 Task: Find repositories related to a specific programming framework.
Action: Mouse moved to (874, 70)
Screenshot: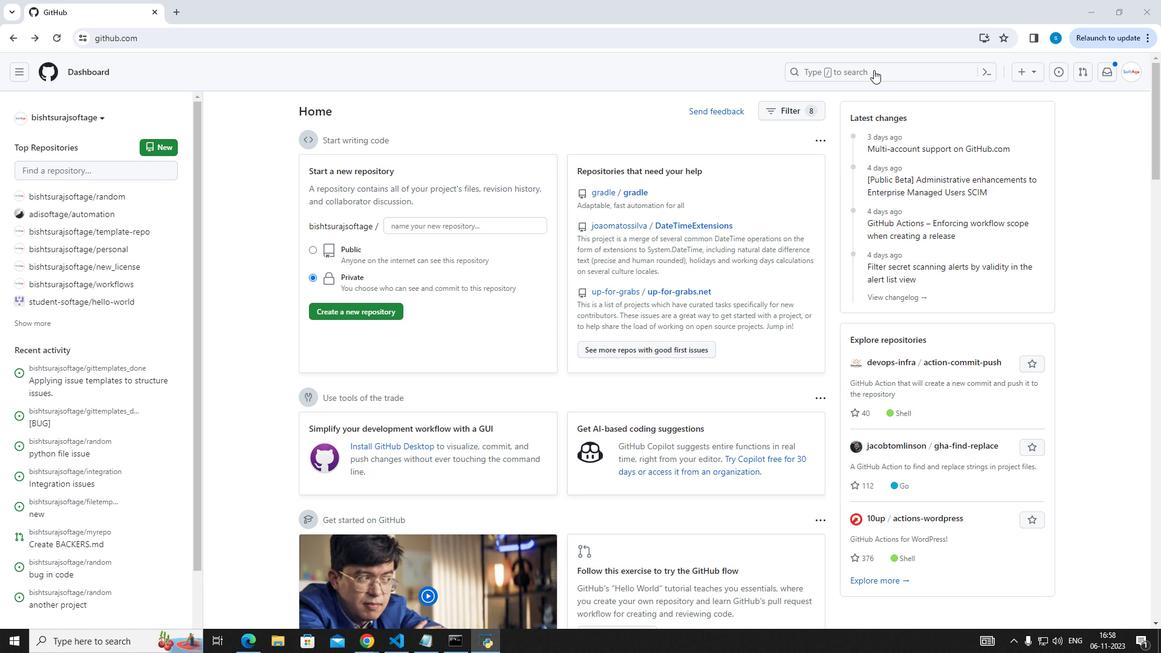 
Action: Mouse pressed left at (874, 70)
Screenshot: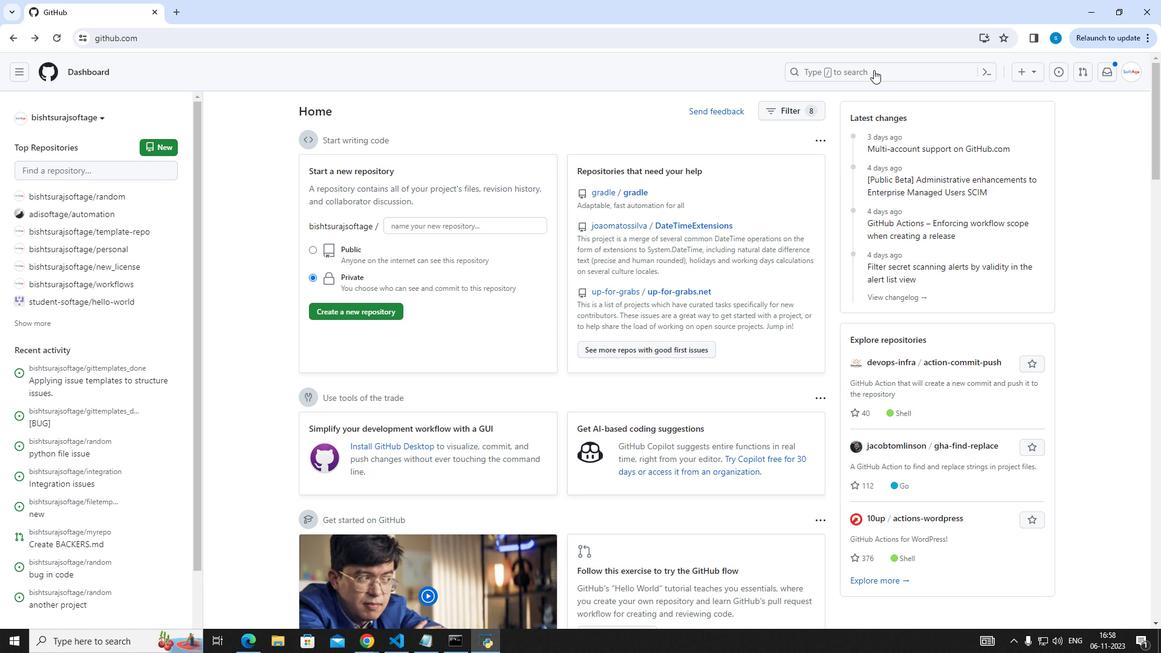 
Action: Key pressed pyh<Key.backspace>thon<Key.space>framc<Key.backspace>ework<Key.enter>
Screenshot: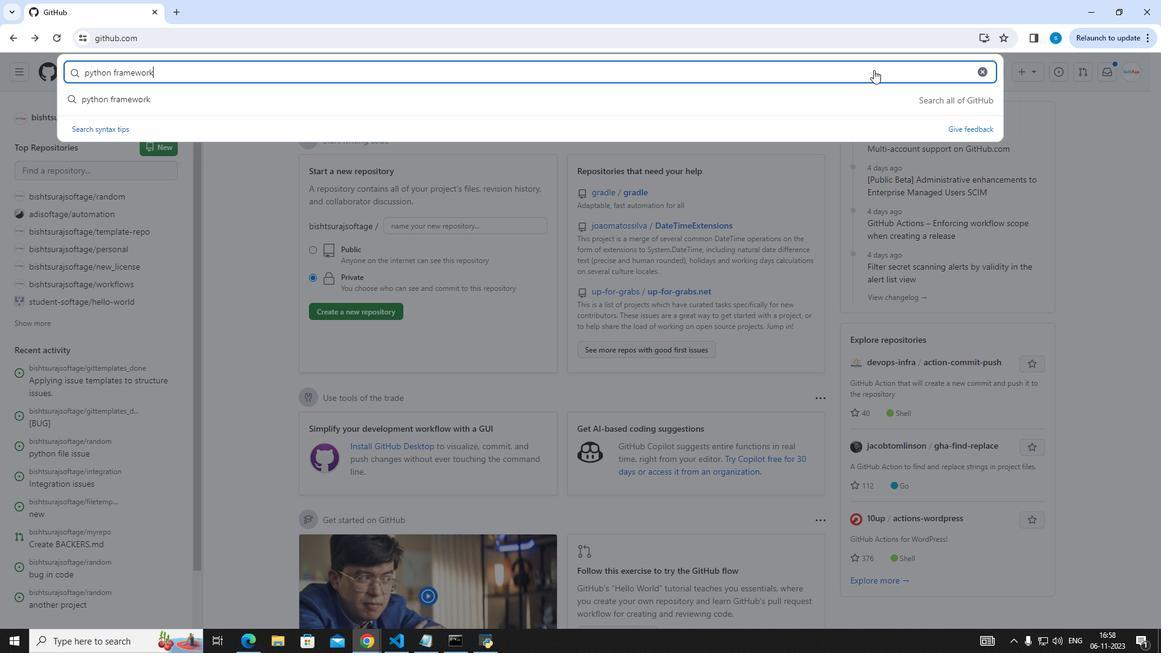
Action: Mouse moved to (237, 140)
Screenshot: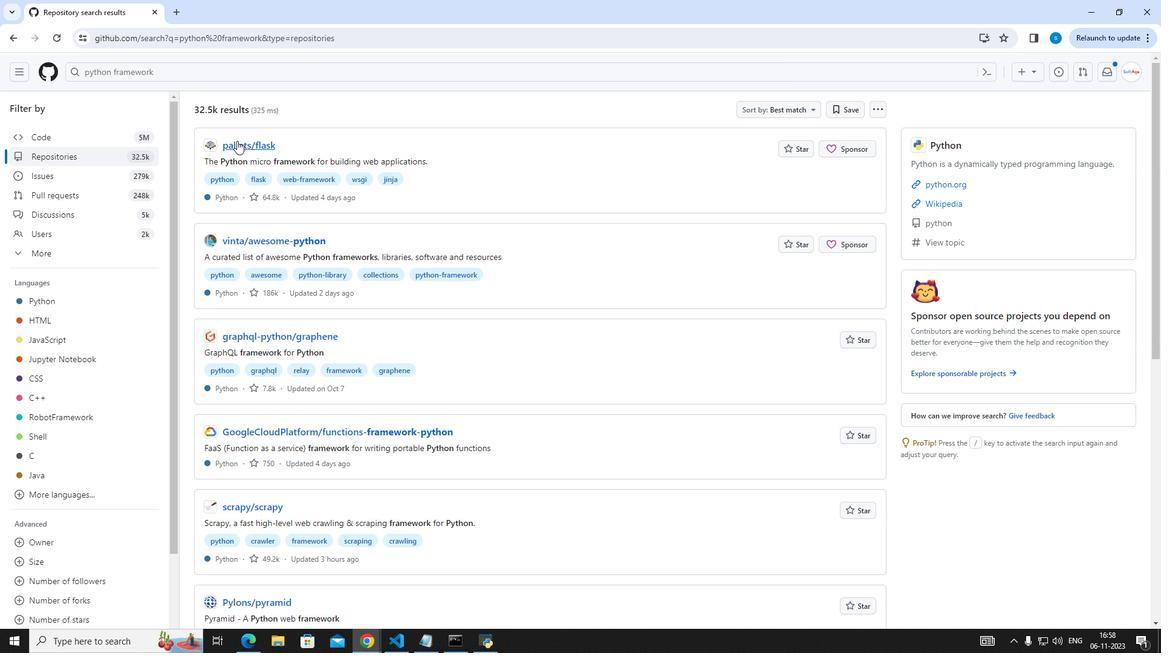 
Action: Mouse pressed left at (237, 140)
Screenshot: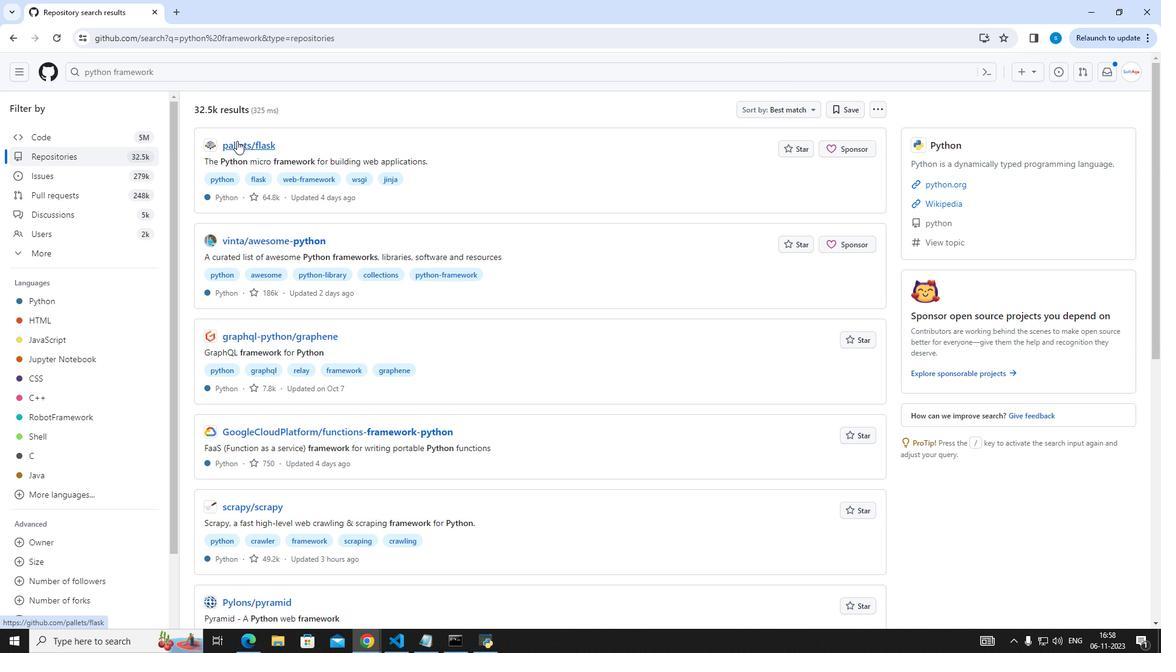 
Action: Mouse moved to (251, 266)
Screenshot: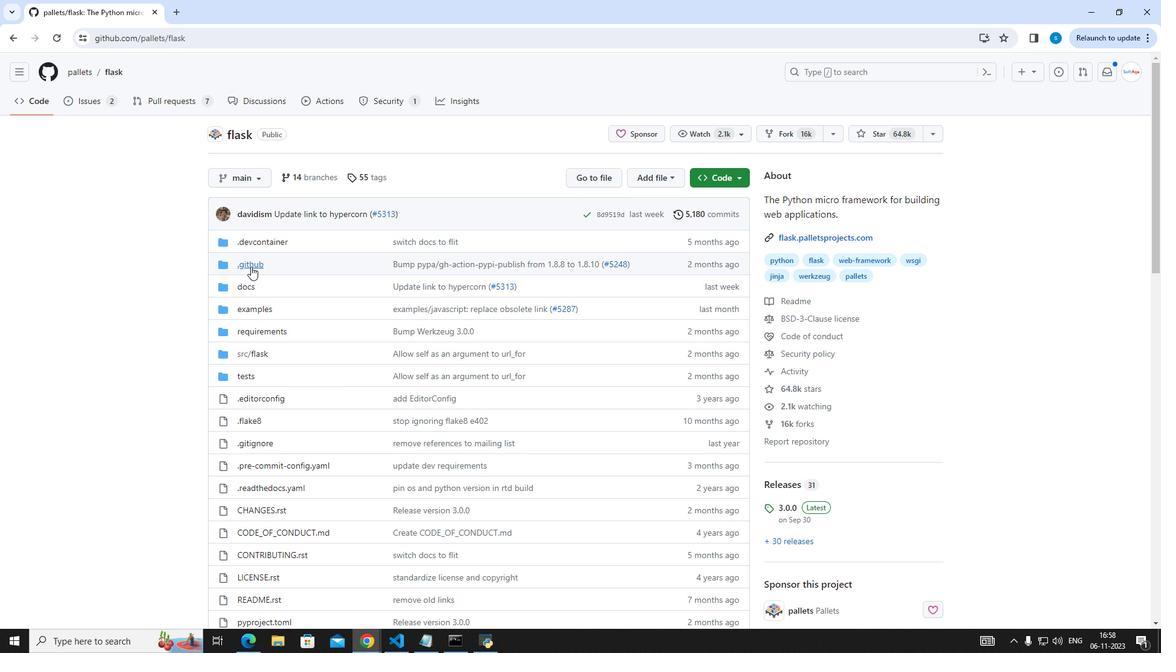
Action: Mouse scrolled (251, 266) with delta (0, 0)
Screenshot: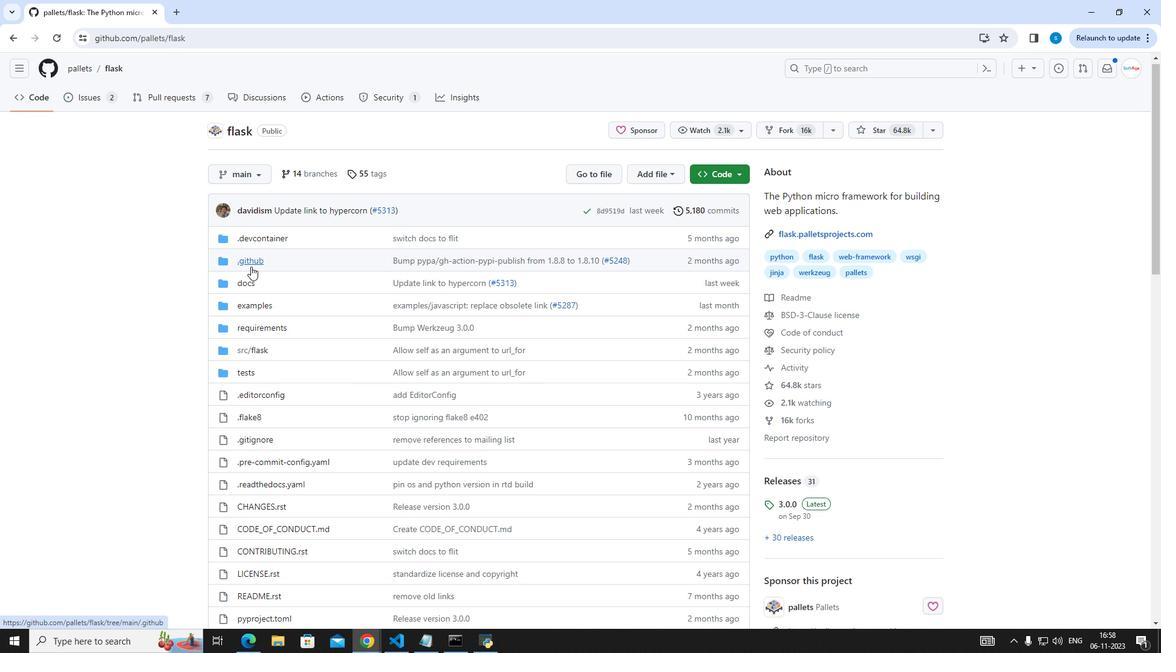 
Action: Mouse scrolled (251, 266) with delta (0, 0)
Screenshot: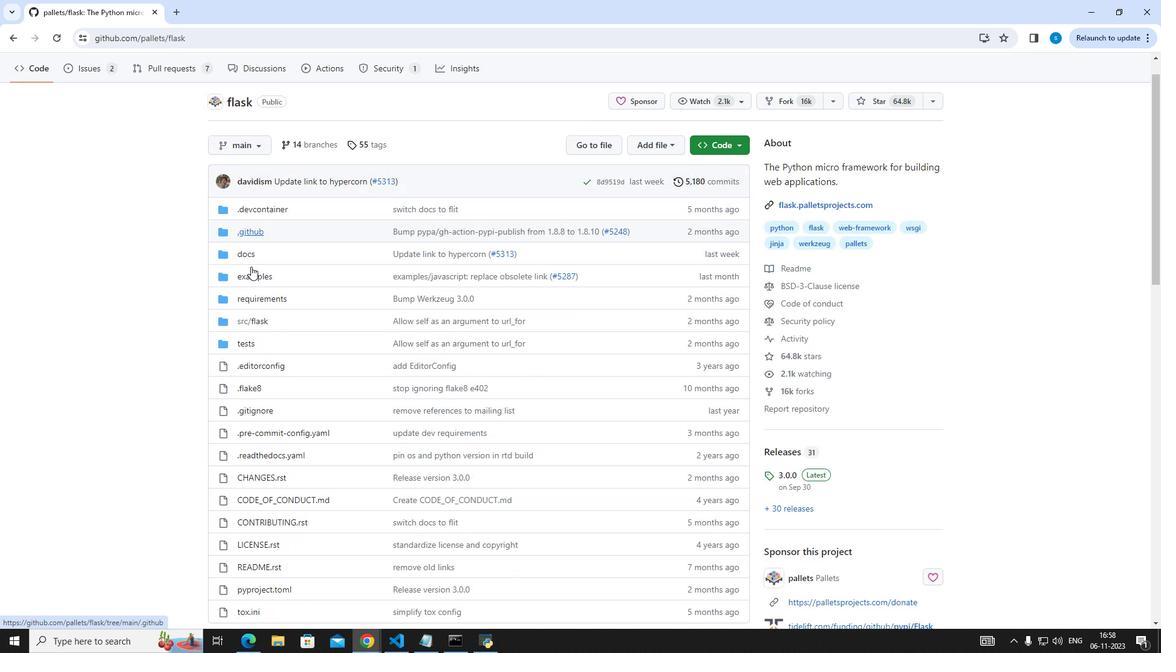 
Action: Mouse scrolled (251, 266) with delta (0, 0)
Screenshot: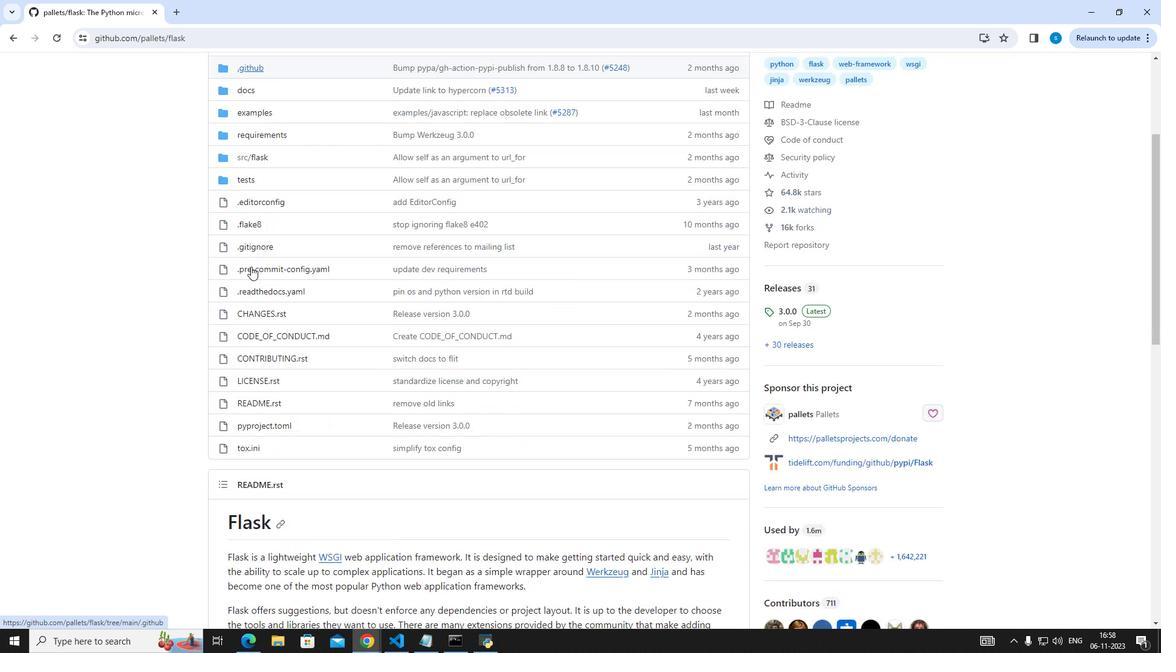 
Action: Mouse scrolled (251, 266) with delta (0, 0)
Screenshot: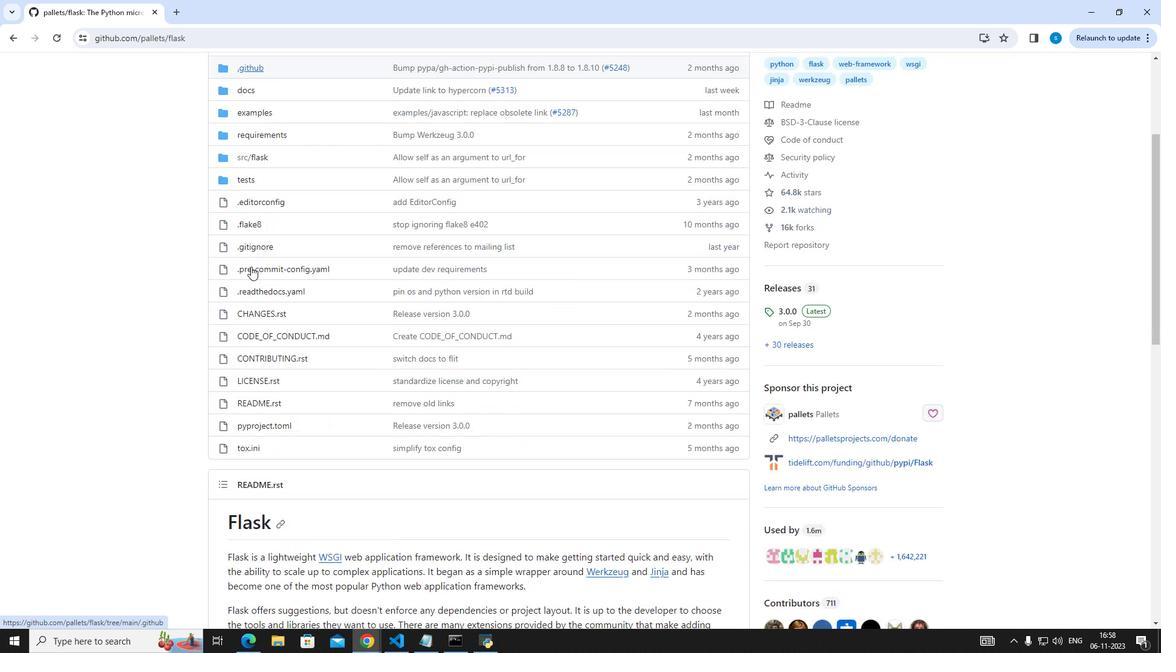 
Action: Mouse scrolled (251, 266) with delta (0, 0)
Screenshot: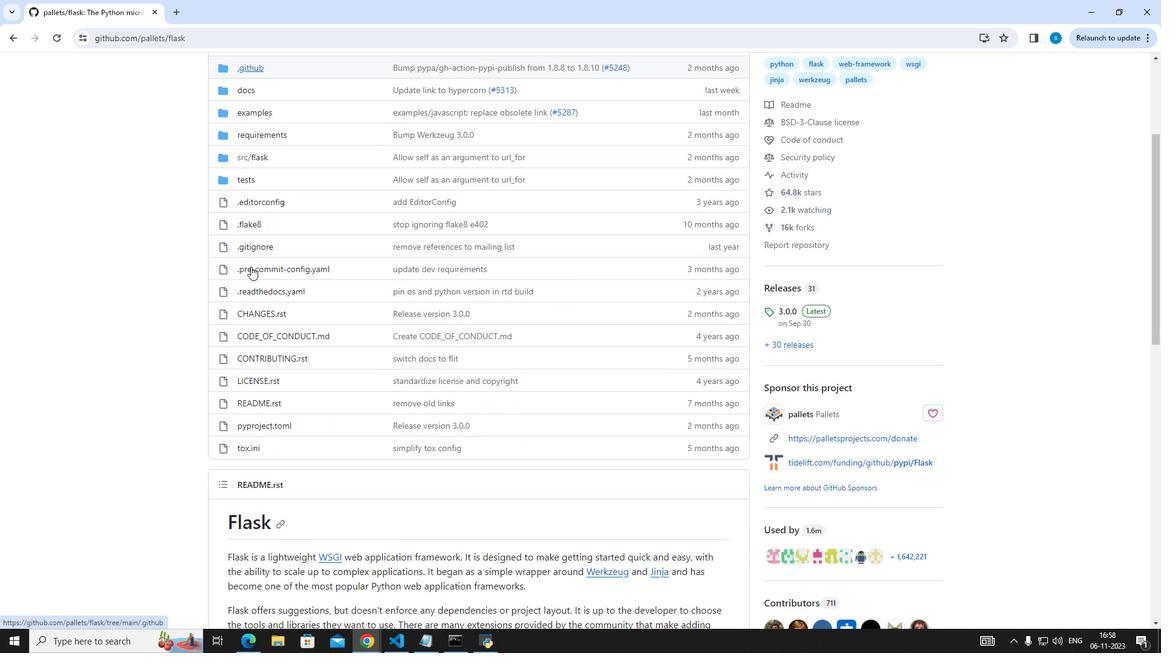 
Action: Mouse scrolled (251, 266) with delta (0, 0)
Screenshot: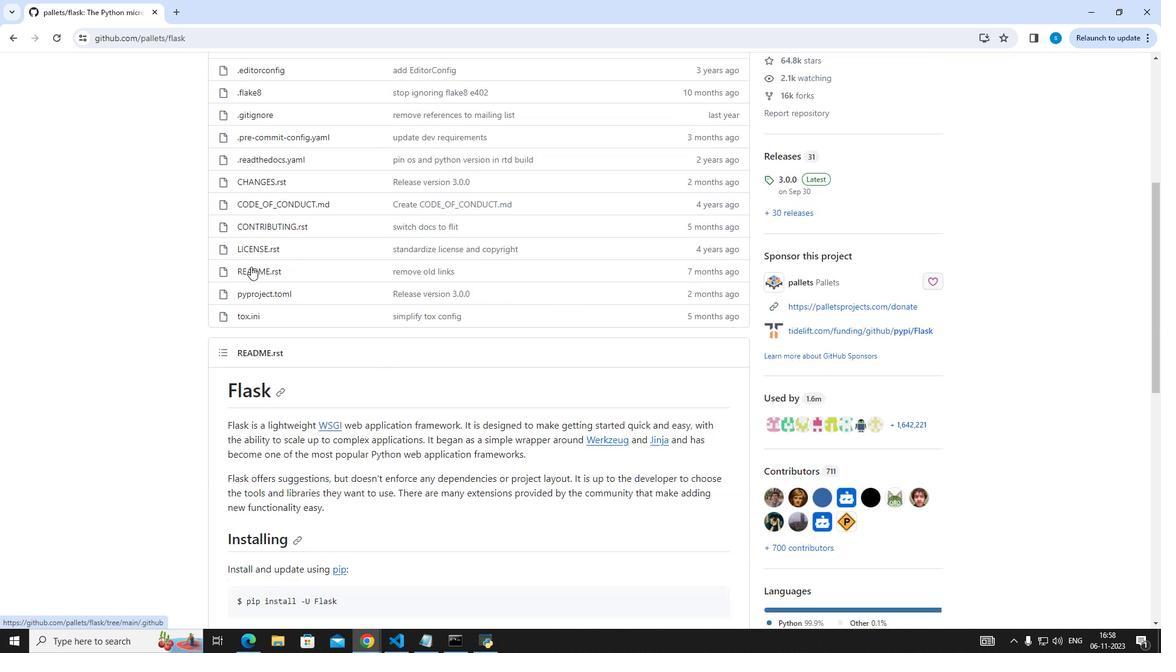 
Action: Mouse scrolled (251, 266) with delta (0, 0)
Screenshot: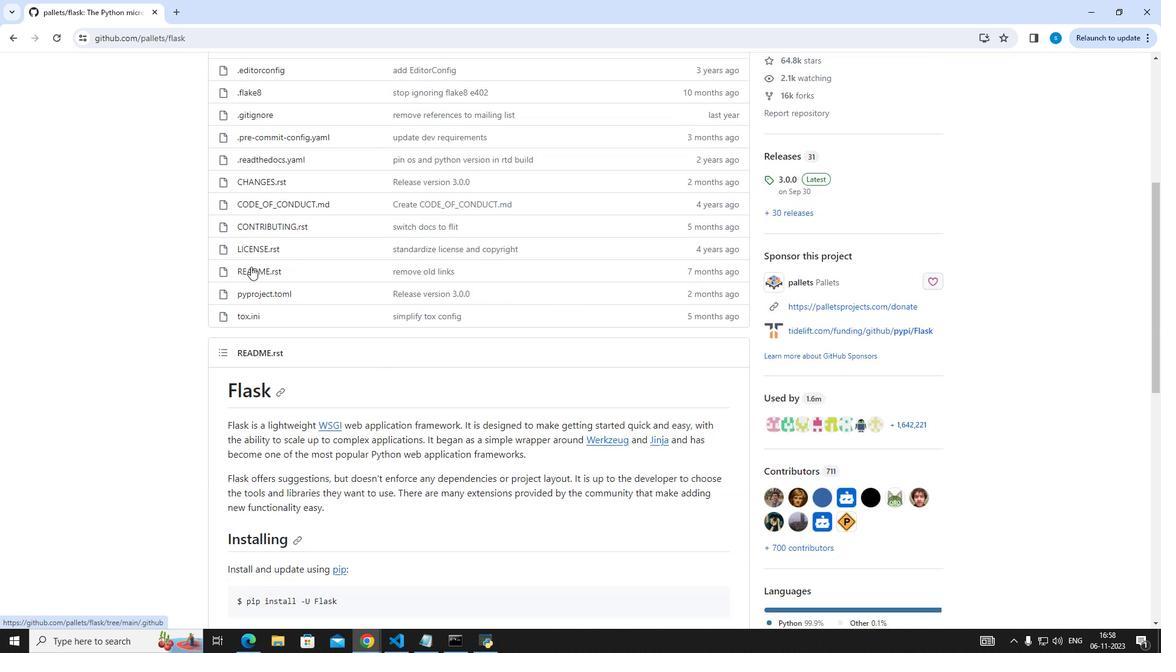 
Action: Mouse scrolled (251, 266) with delta (0, 0)
Screenshot: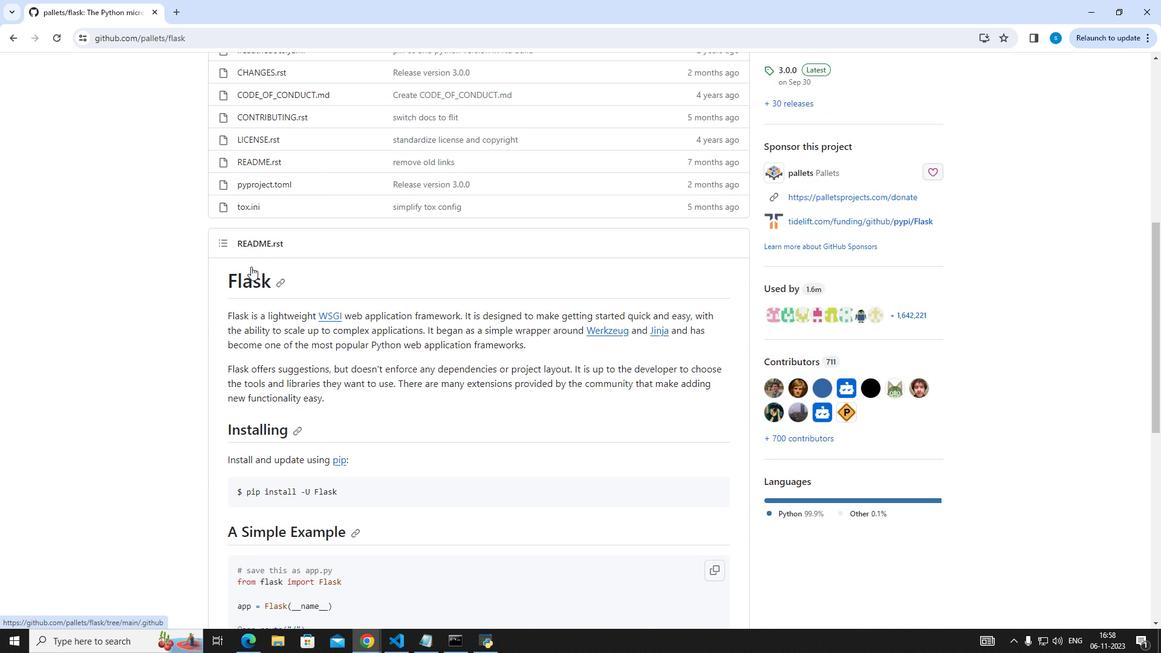 
Action: Mouse scrolled (251, 266) with delta (0, 0)
Screenshot: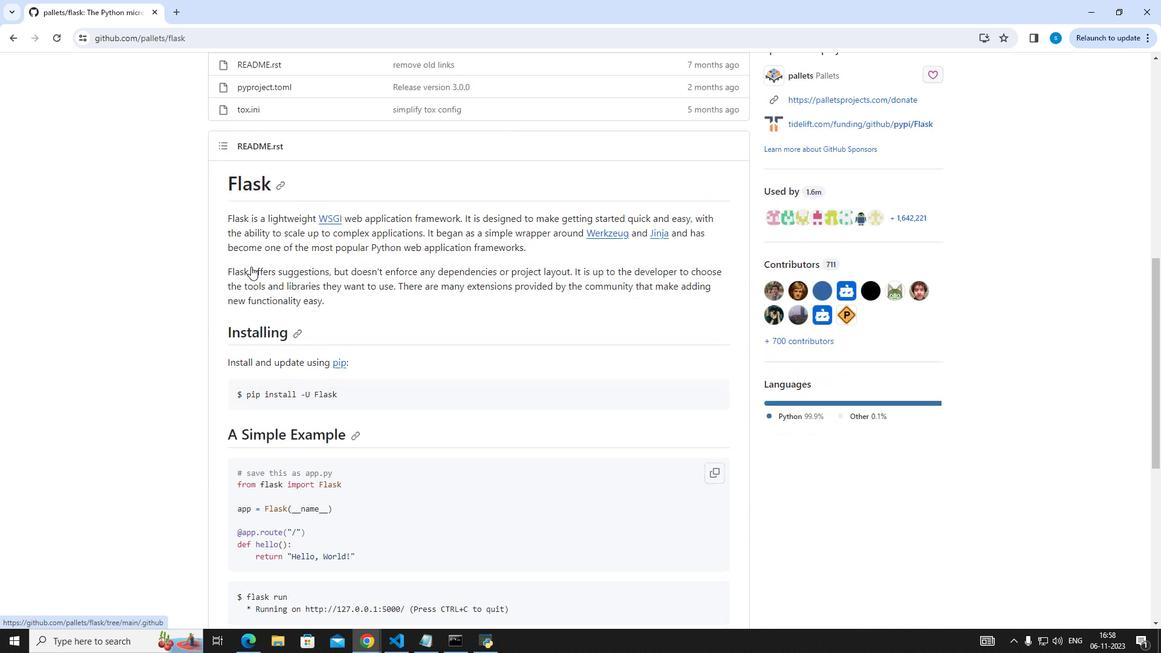 
Action: Mouse scrolled (251, 266) with delta (0, 0)
Screenshot: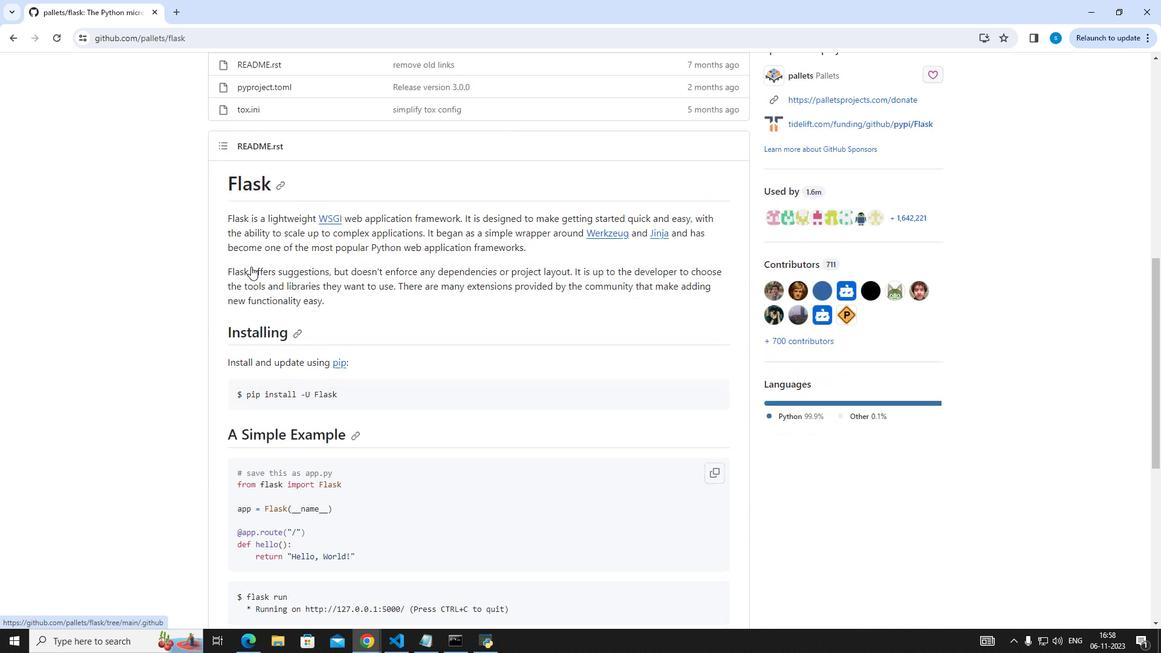 
Action: Mouse scrolled (251, 266) with delta (0, 0)
Screenshot: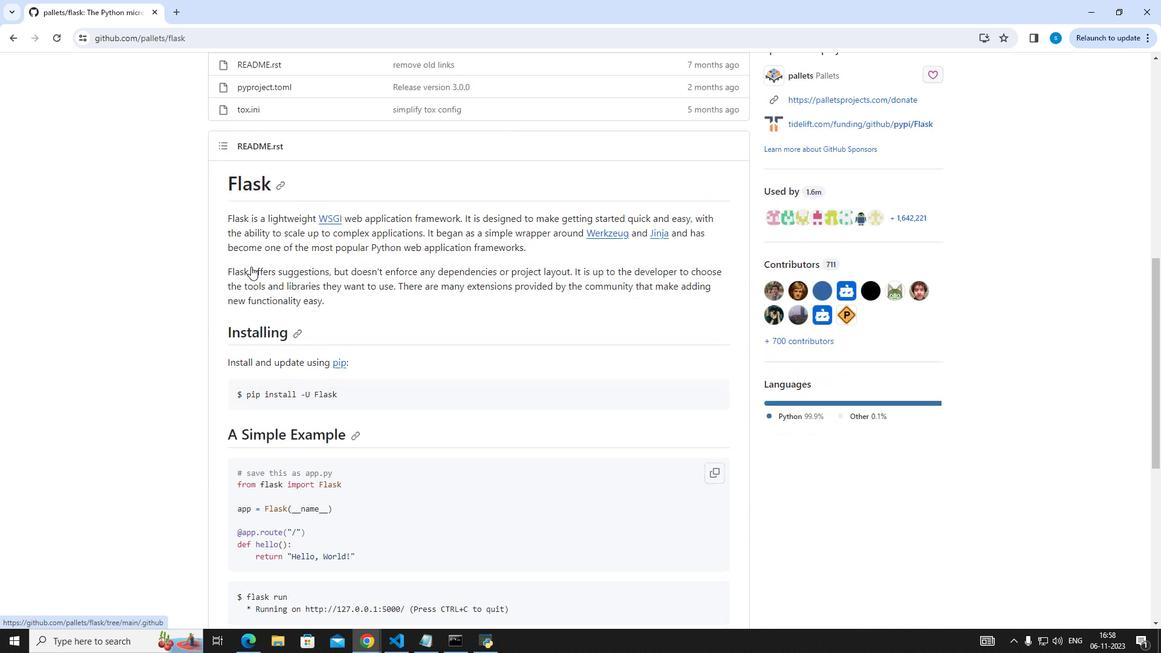 
Action: Mouse scrolled (251, 266) with delta (0, 0)
Screenshot: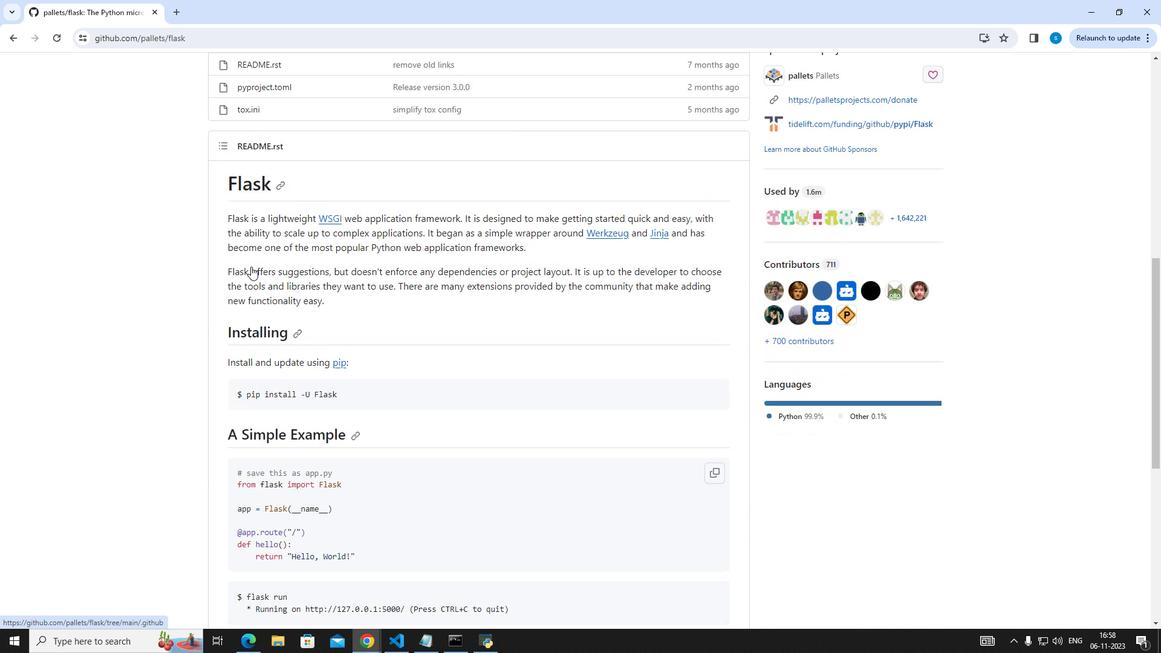 
Action: Mouse scrolled (251, 266) with delta (0, 0)
Screenshot: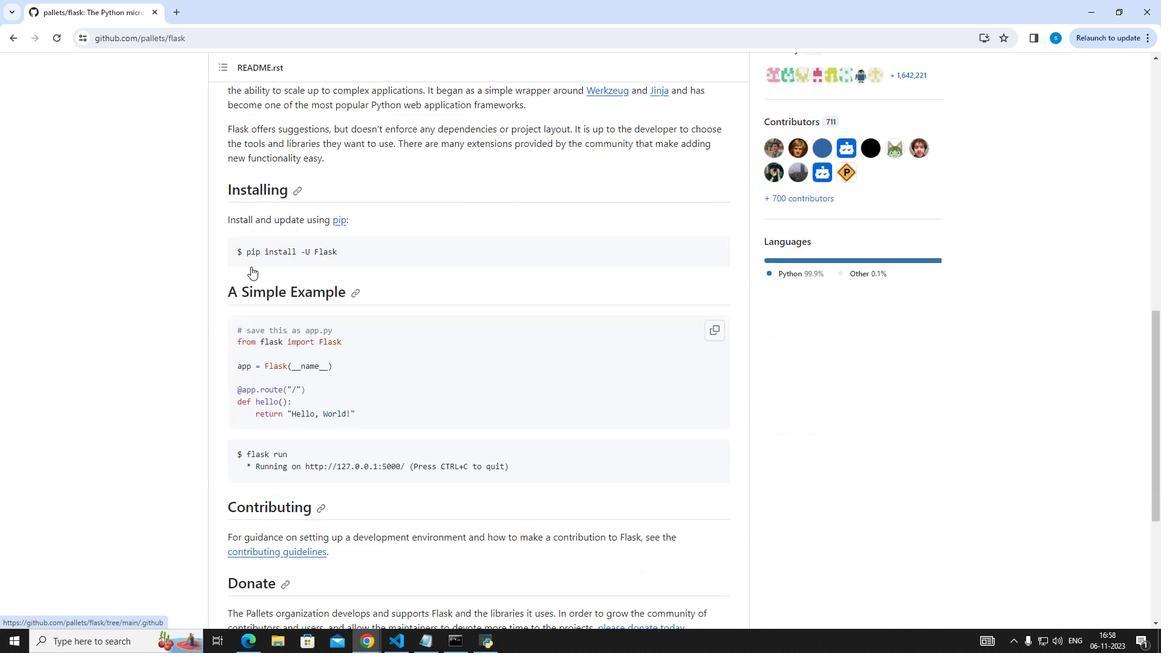 
Action: Mouse moved to (14, 41)
Screenshot: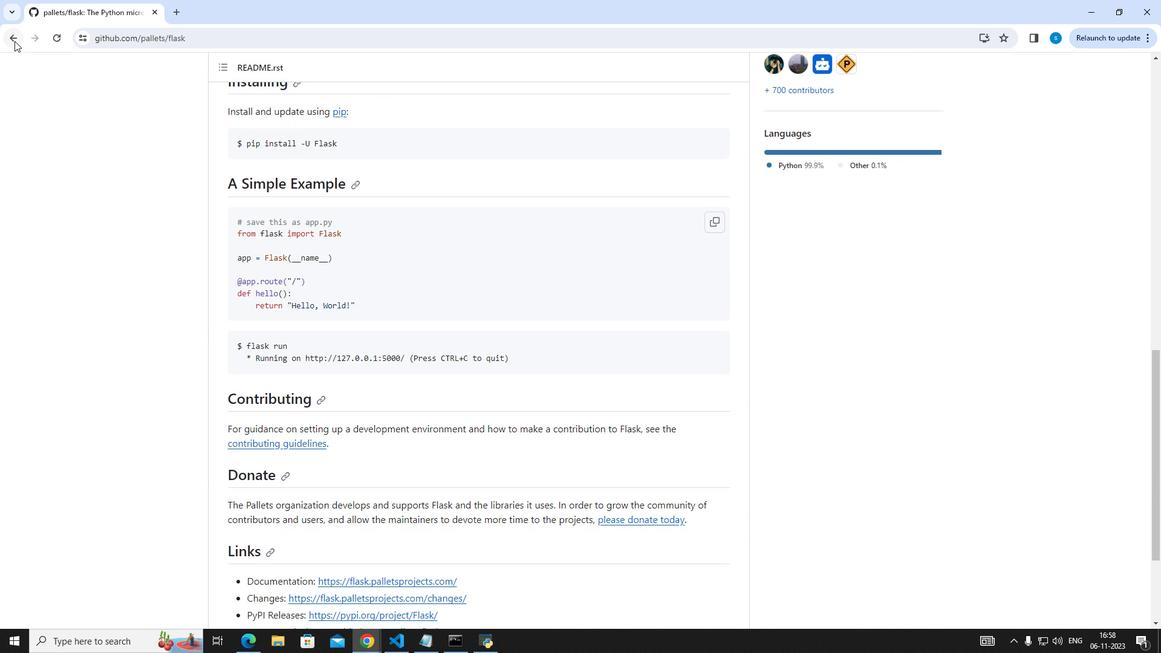 
Action: Mouse pressed left at (14, 41)
Screenshot: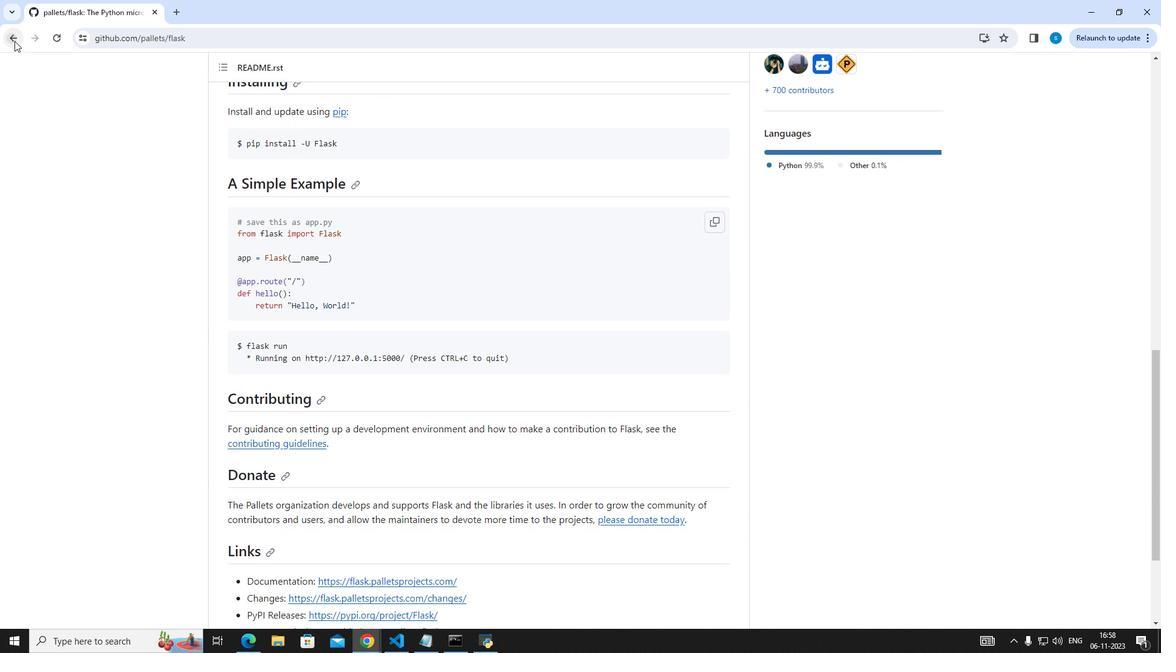 
Action: Mouse moved to (176, 371)
Screenshot: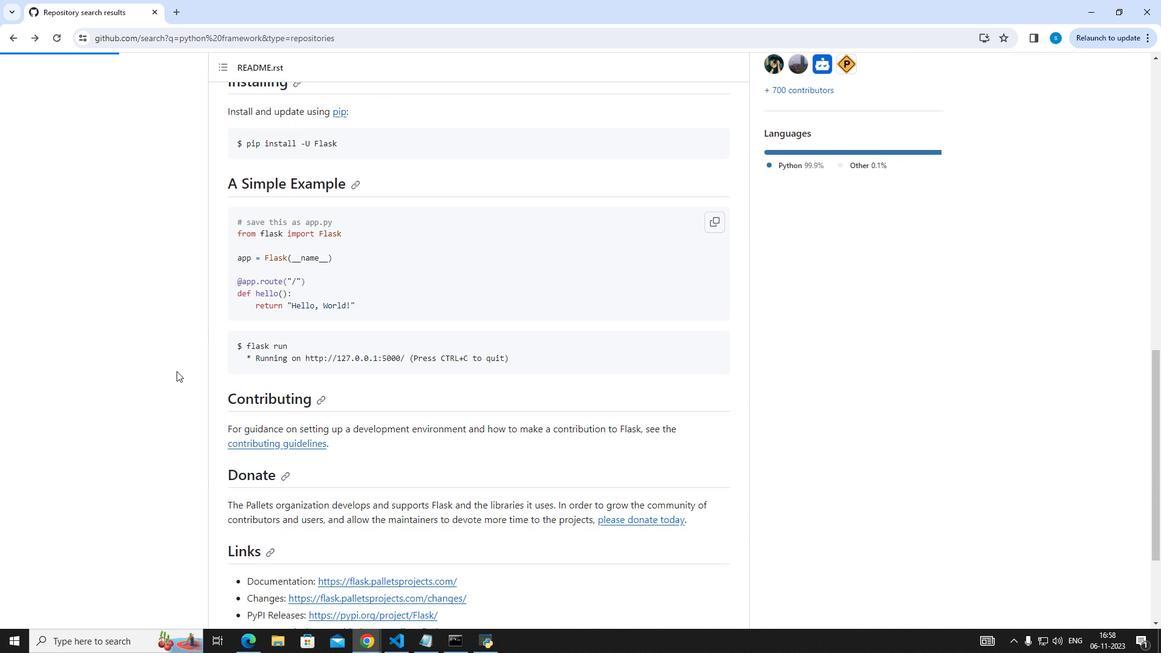 
Action: Mouse scrolled (176, 370) with delta (0, 0)
Screenshot: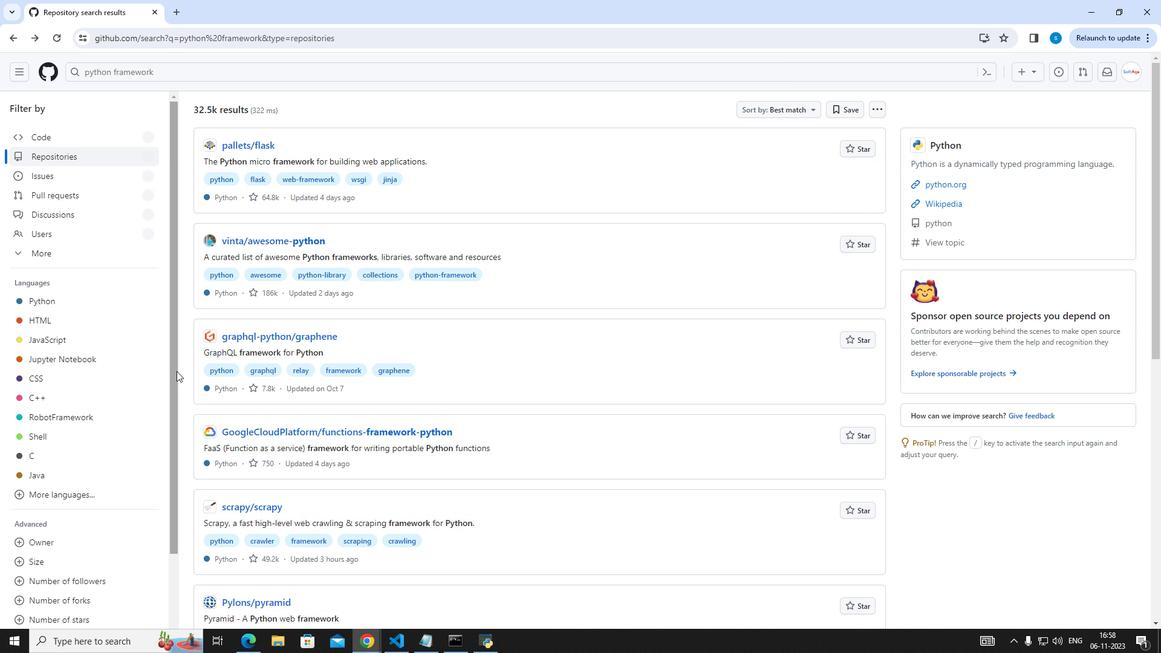 
Action: Mouse scrolled (176, 370) with delta (0, 0)
Screenshot: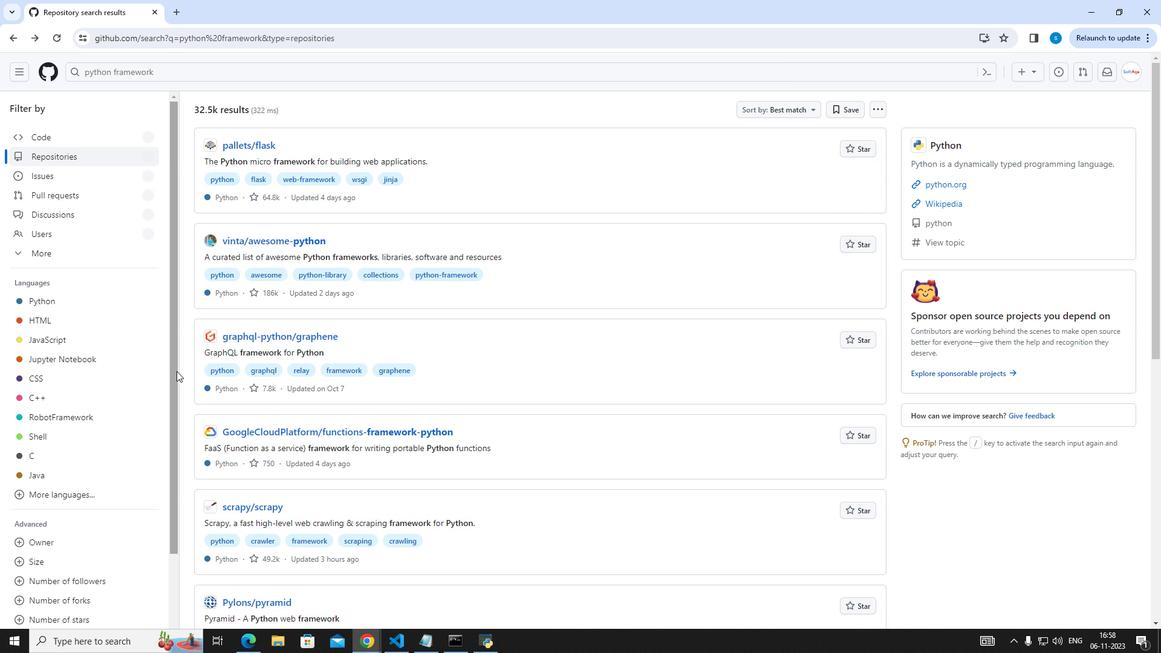 
Action: Mouse scrolled (176, 370) with delta (0, 0)
Screenshot: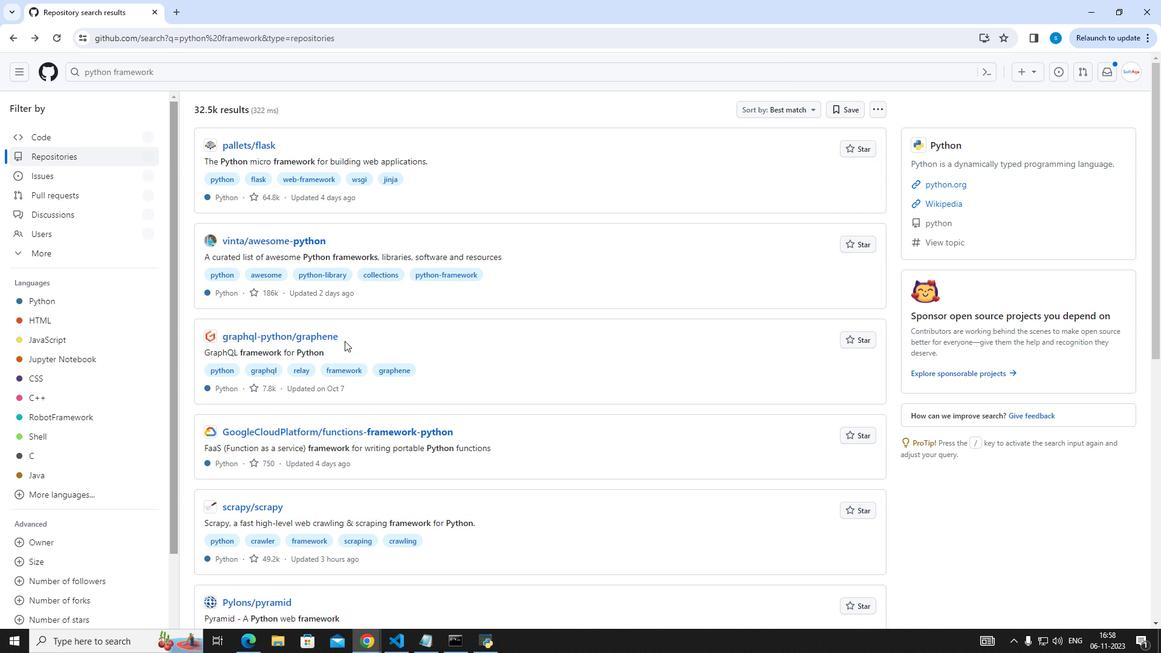 
Action: Mouse moved to (351, 338)
Screenshot: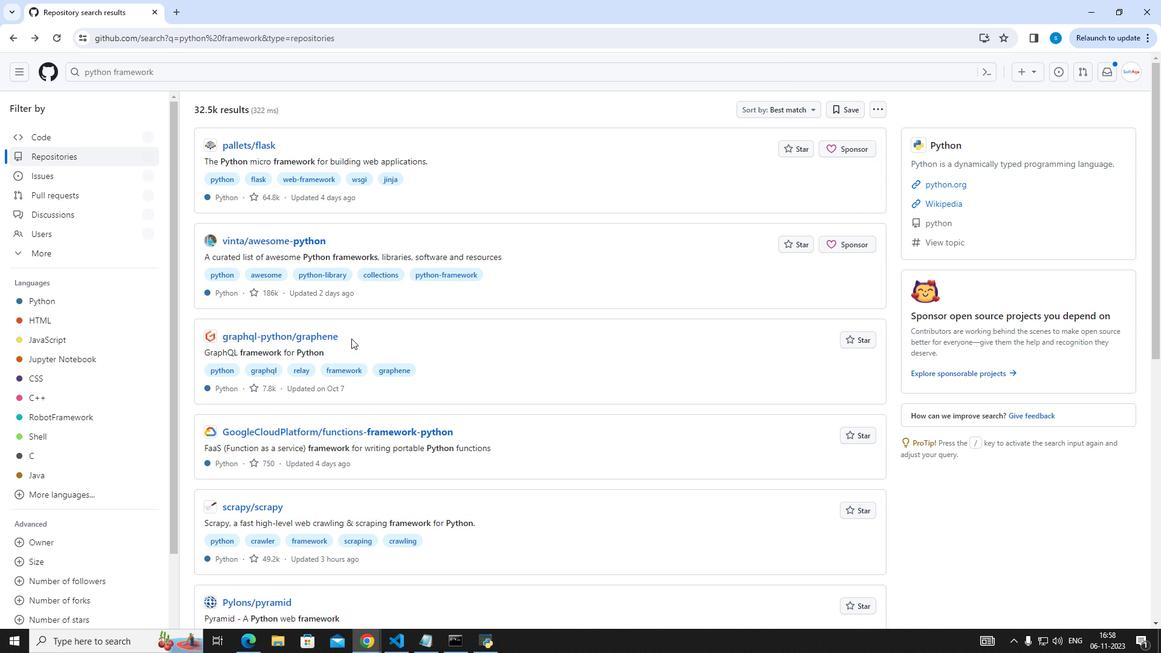 
Action: Mouse scrolled (351, 338) with delta (0, 0)
Screenshot: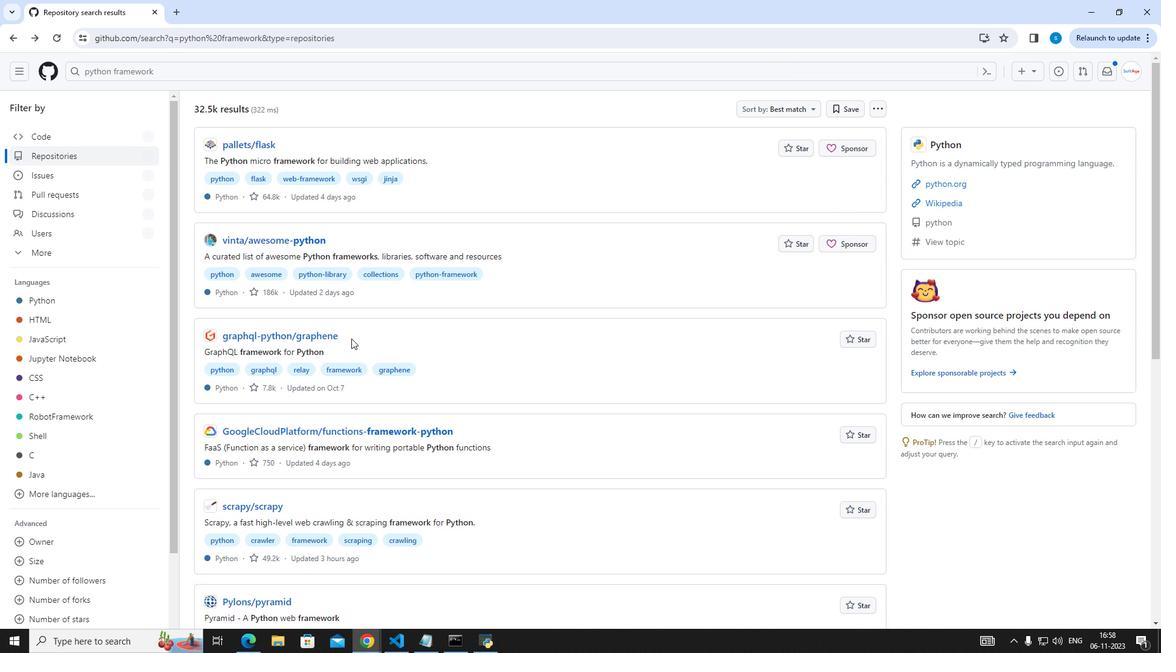 
Action: Mouse scrolled (351, 338) with delta (0, 0)
Screenshot: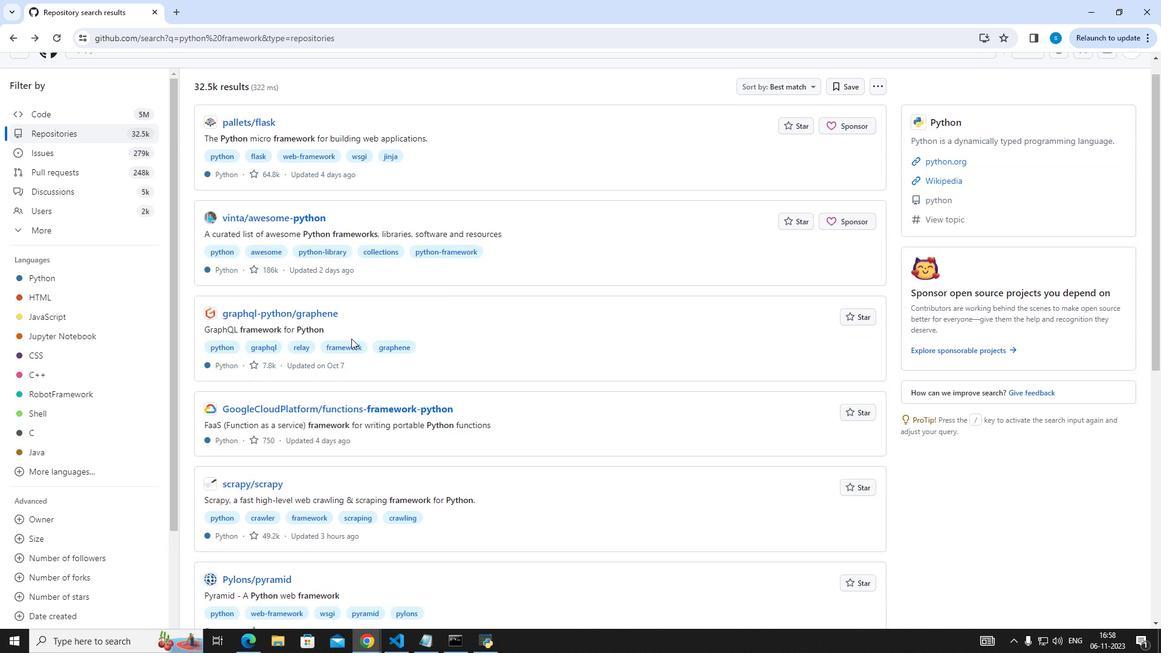 
Action: Mouse scrolled (351, 338) with delta (0, 0)
Screenshot: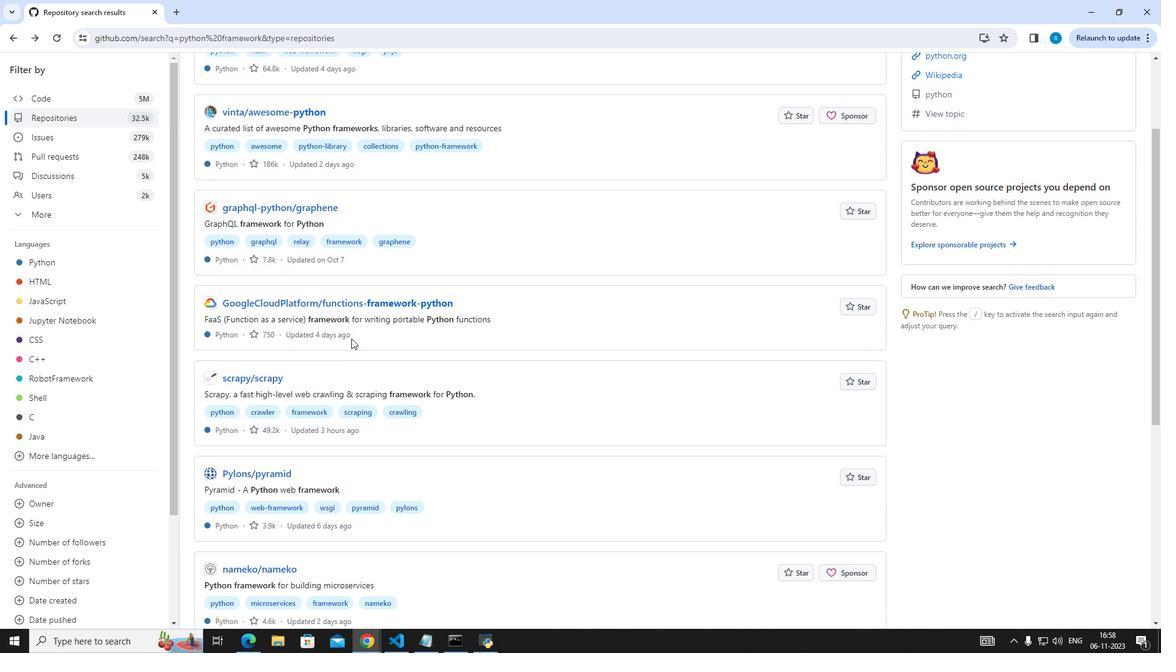 
Action: Mouse scrolled (351, 338) with delta (0, 0)
Screenshot: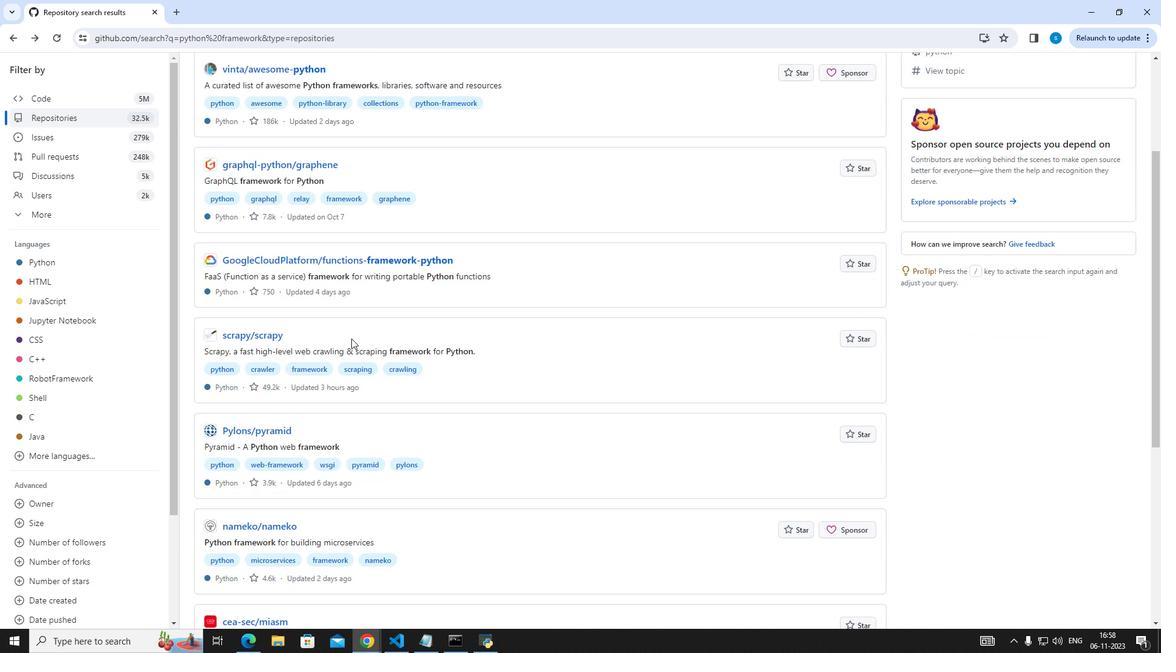 
Action: Mouse scrolled (351, 338) with delta (0, 0)
Screenshot: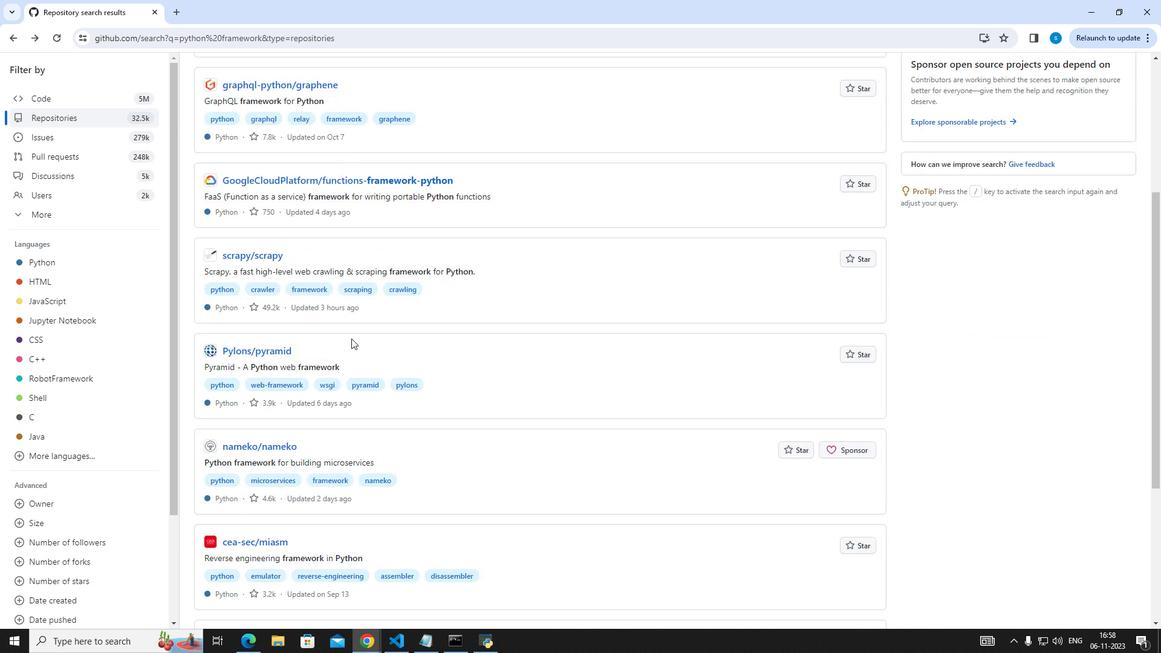 
Action: Mouse scrolled (351, 338) with delta (0, 0)
Screenshot: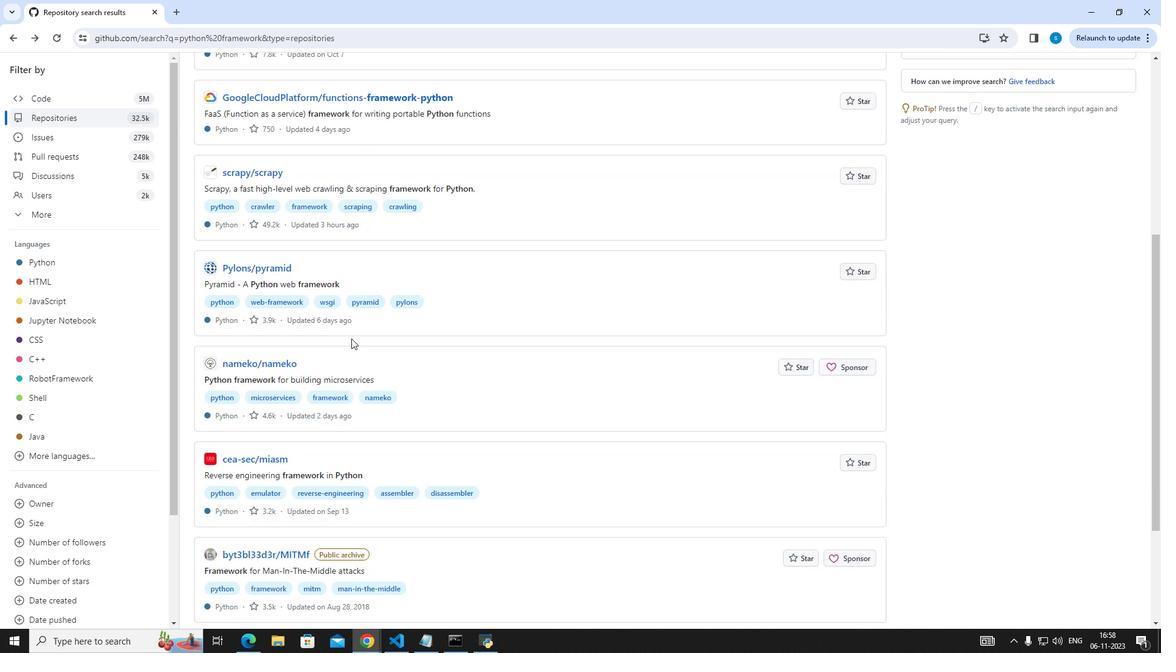 
Action: Mouse scrolled (351, 338) with delta (0, 0)
Screenshot: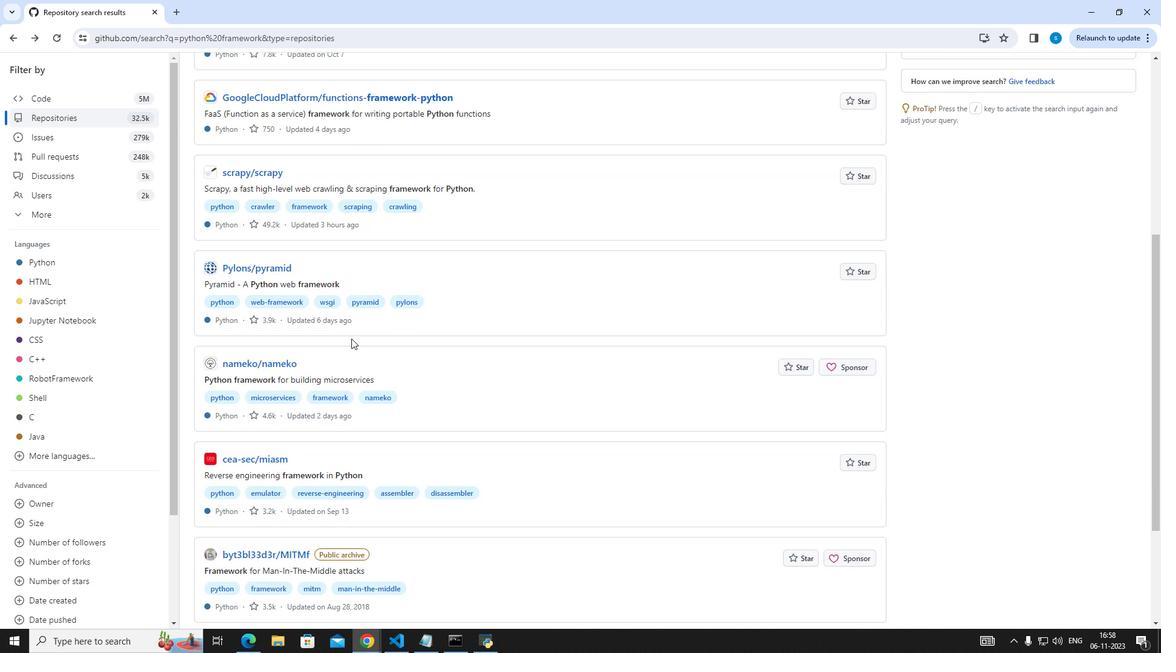
Action: Mouse scrolled (351, 338) with delta (0, 0)
Screenshot: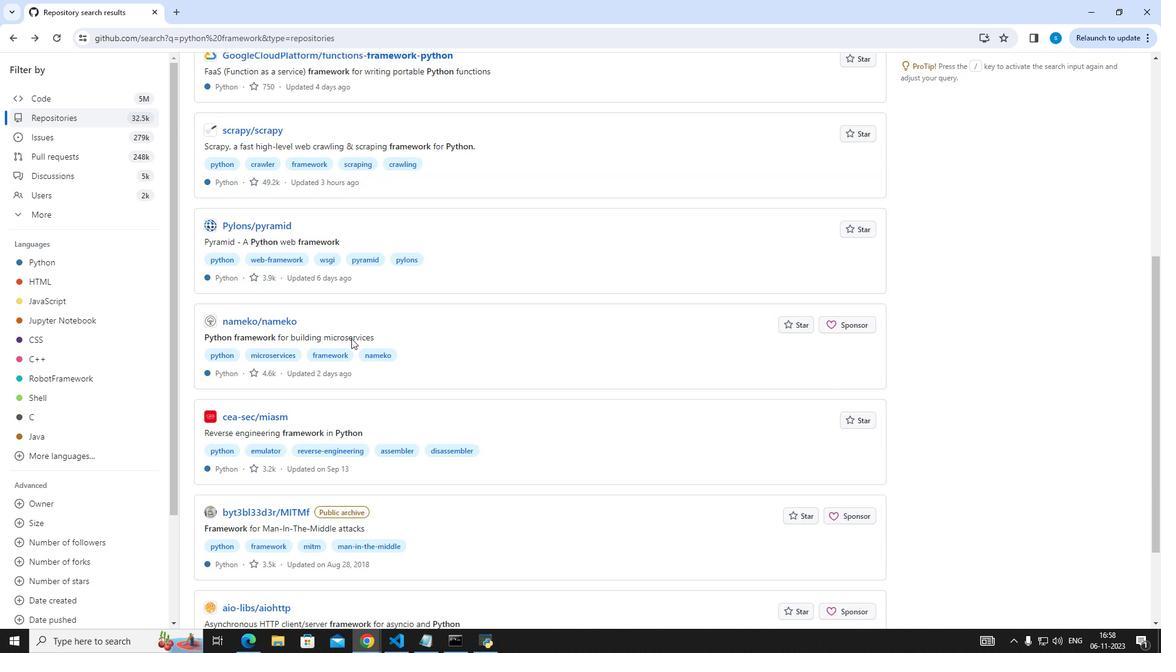 
Action: Mouse scrolled (351, 338) with delta (0, 0)
Screenshot: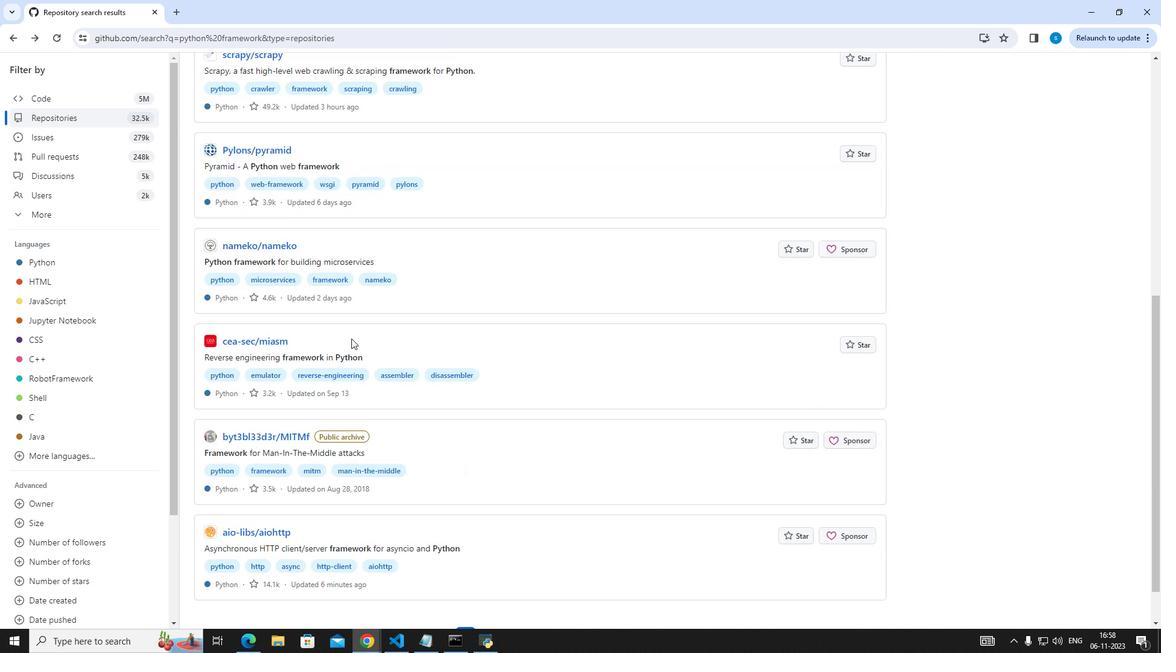 
Action: Mouse scrolled (351, 338) with delta (0, 0)
Screenshot: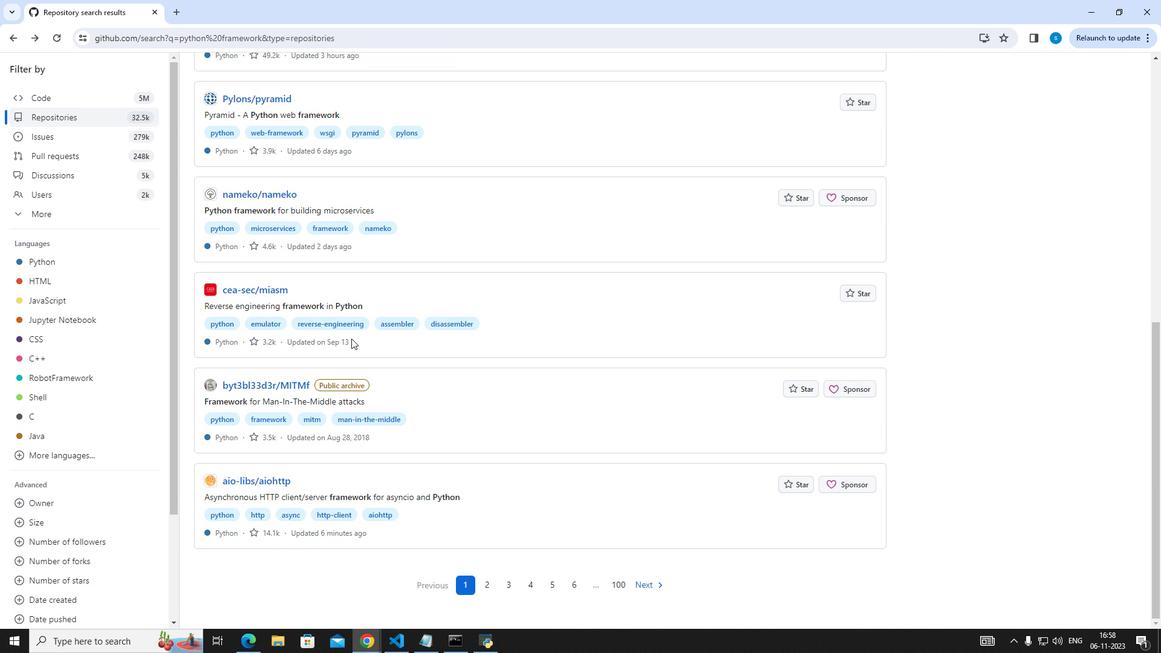 
Action: Mouse scrolled (351, 338) with delta (0, 0)
Screenshot: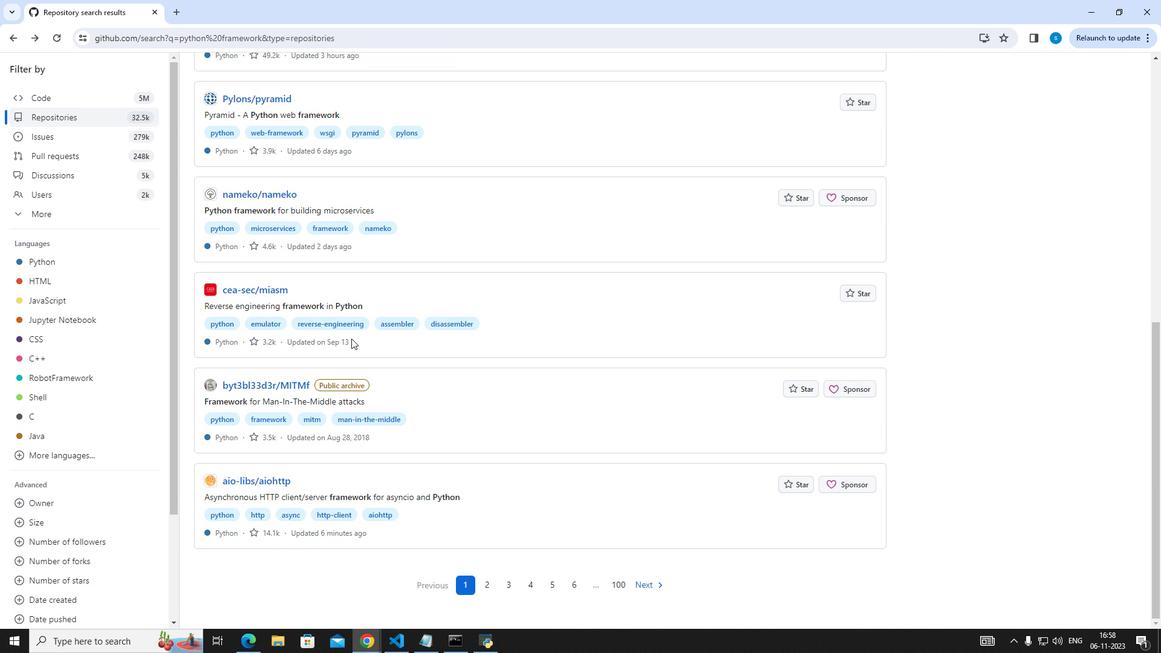 
Action: Mouse scrolled (351, 338) with delta (0, 0)
Screenshot: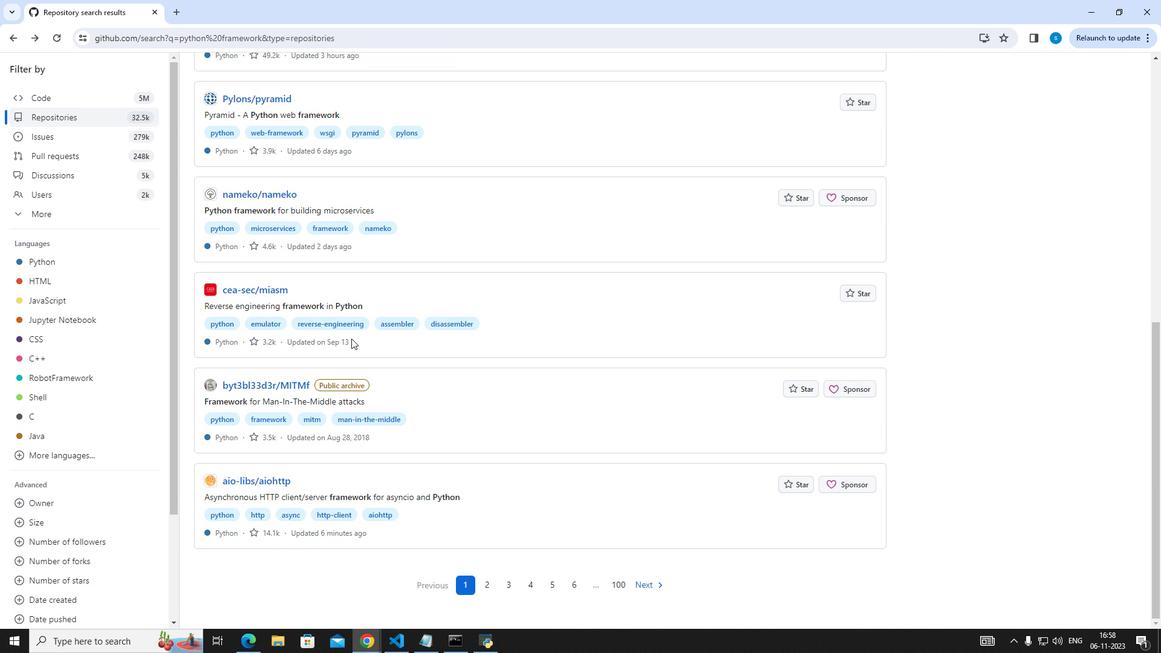 
Action: Mouse scrolled (351, 338) with delta (0, 0)
Screenshot: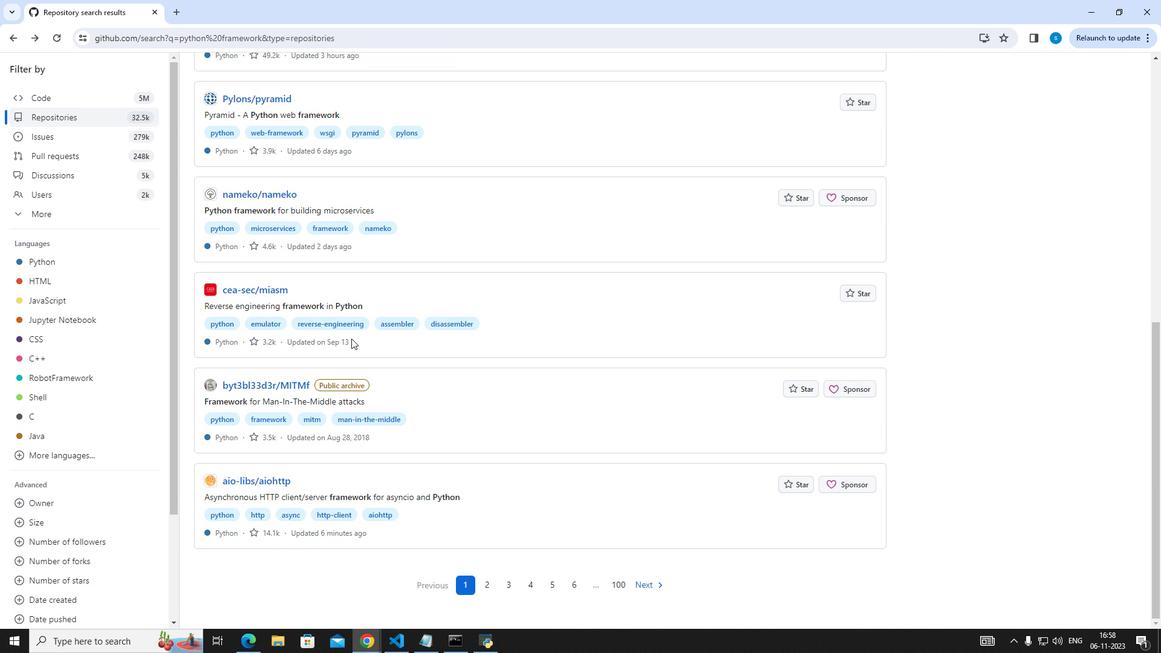 
Action: Mouse moved to (648, 585)
Screenshot: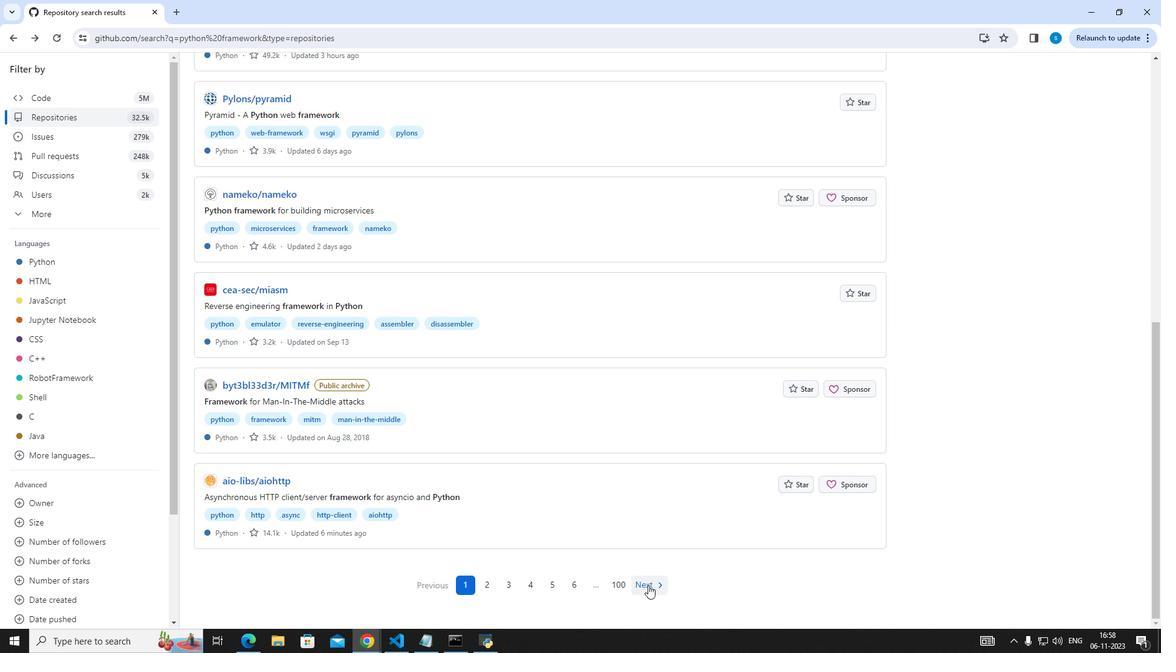 
Action: Mouse pressed left at (648, 585)
Screenshot: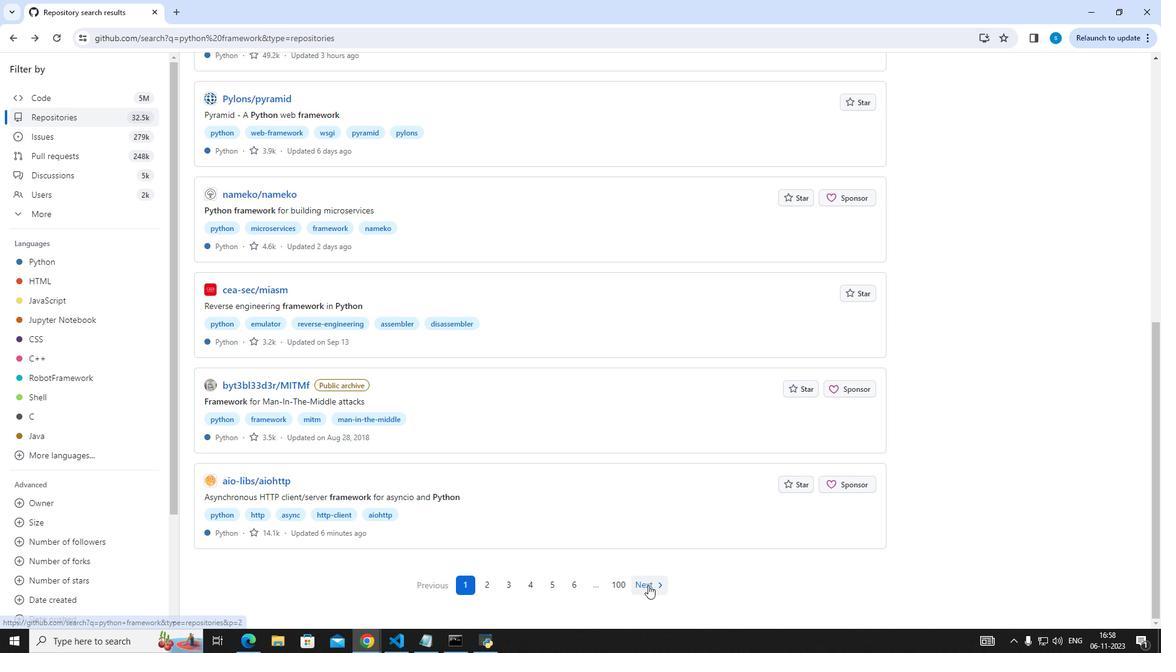 
Action: Mouse moved to (353, 190)
Screenshot: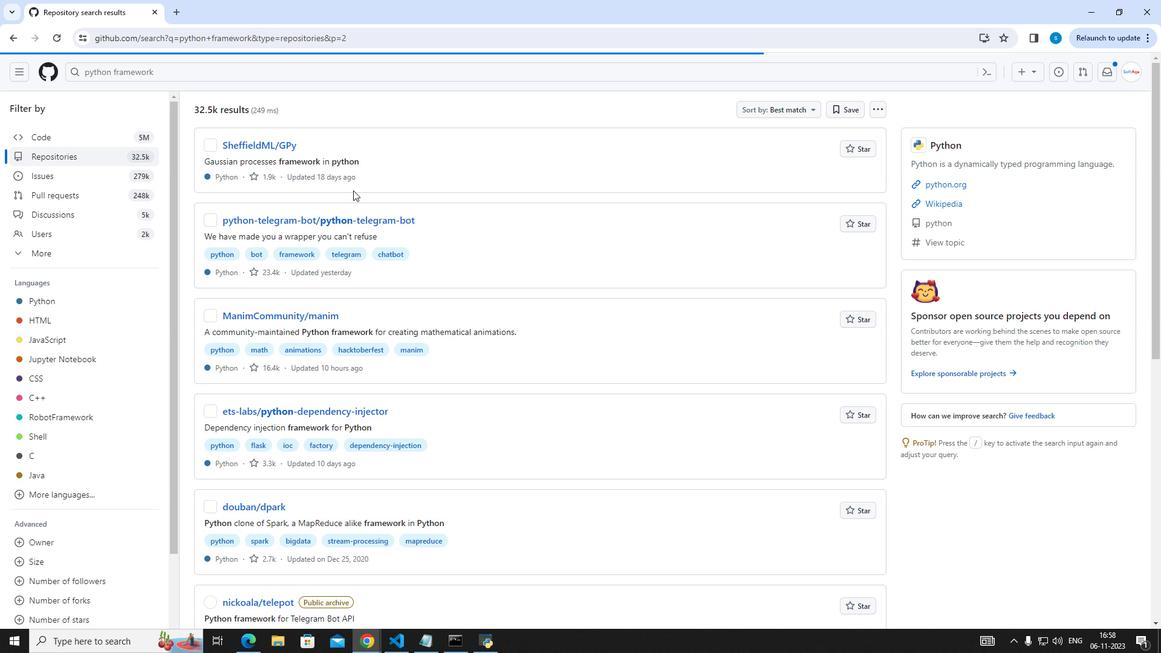
Action: Mouse scrolled (353, 189) with delta (0, 0)
Screenshot: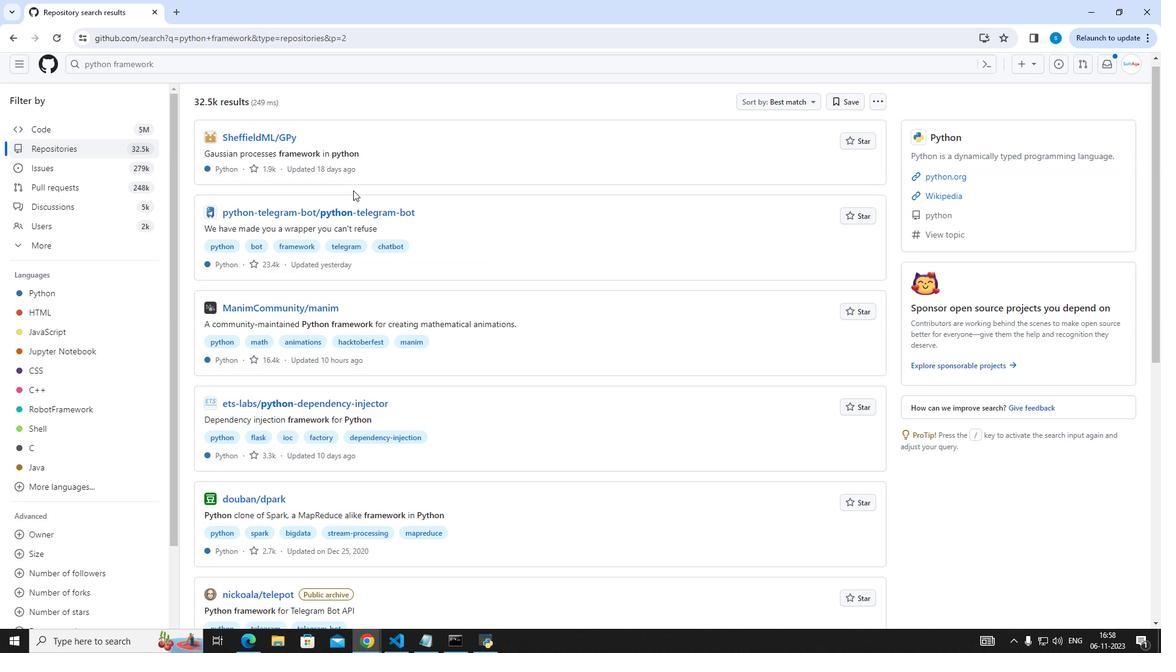 
Action: Mouse scrolled (353, 189) with delta (0, 0)
Screenshot: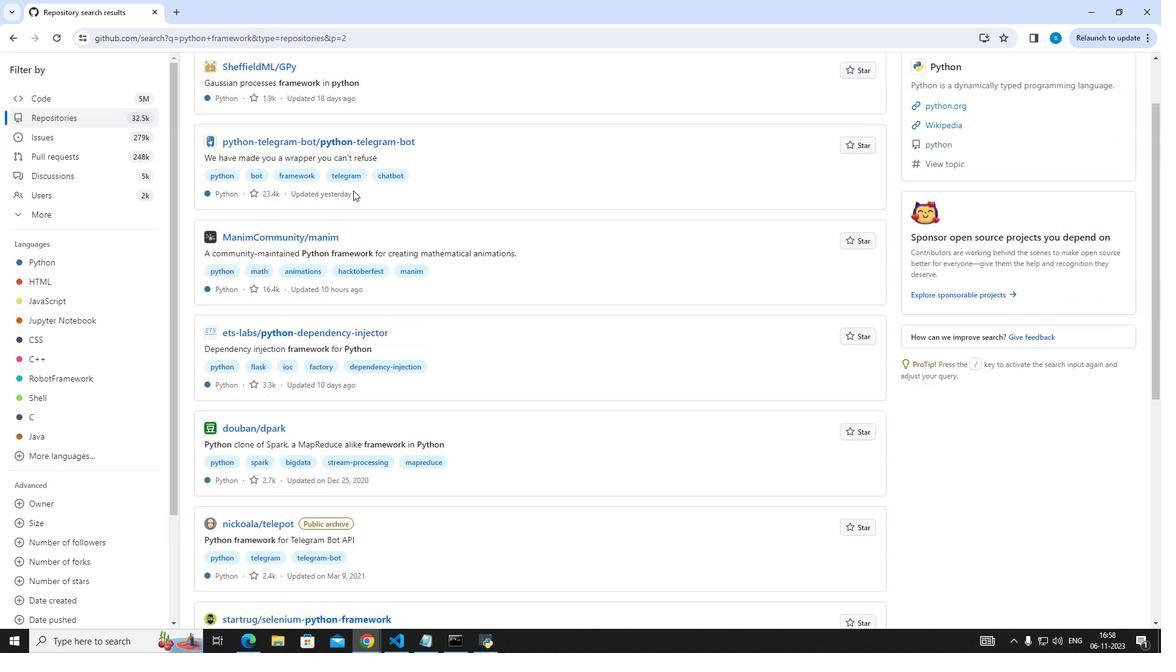 
Action: Mouse scrolled (353, 189) with delta (0, 0)
Screenshot: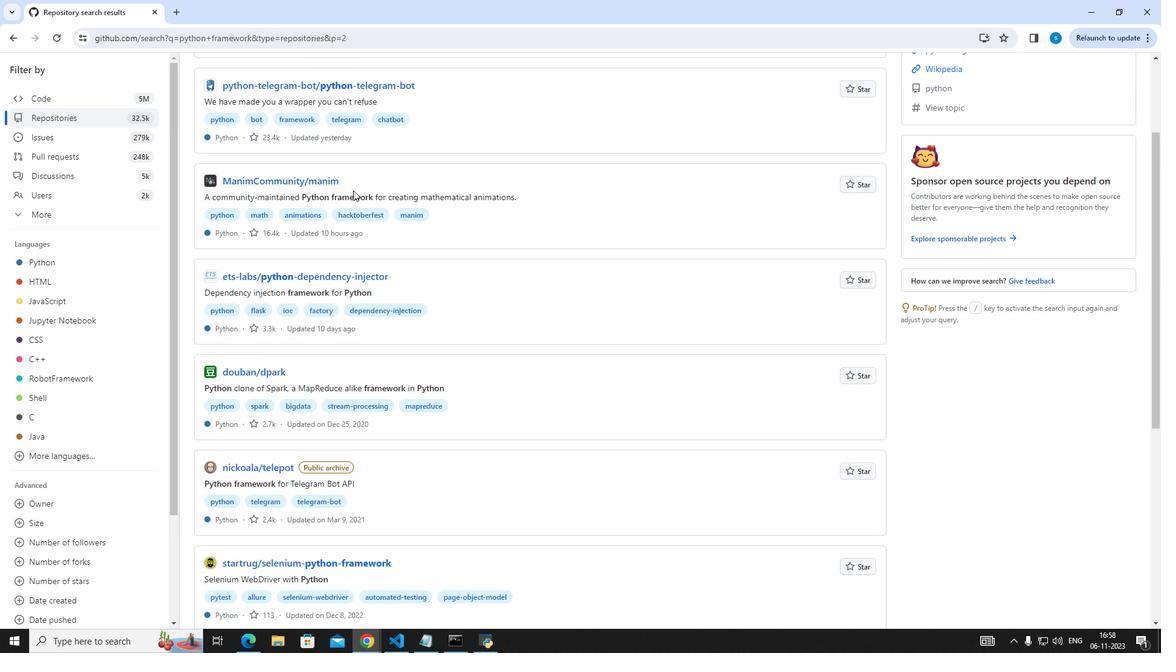 
Action: Mouse scrolled (353, 189) with delta (0, 0)
Screenshot: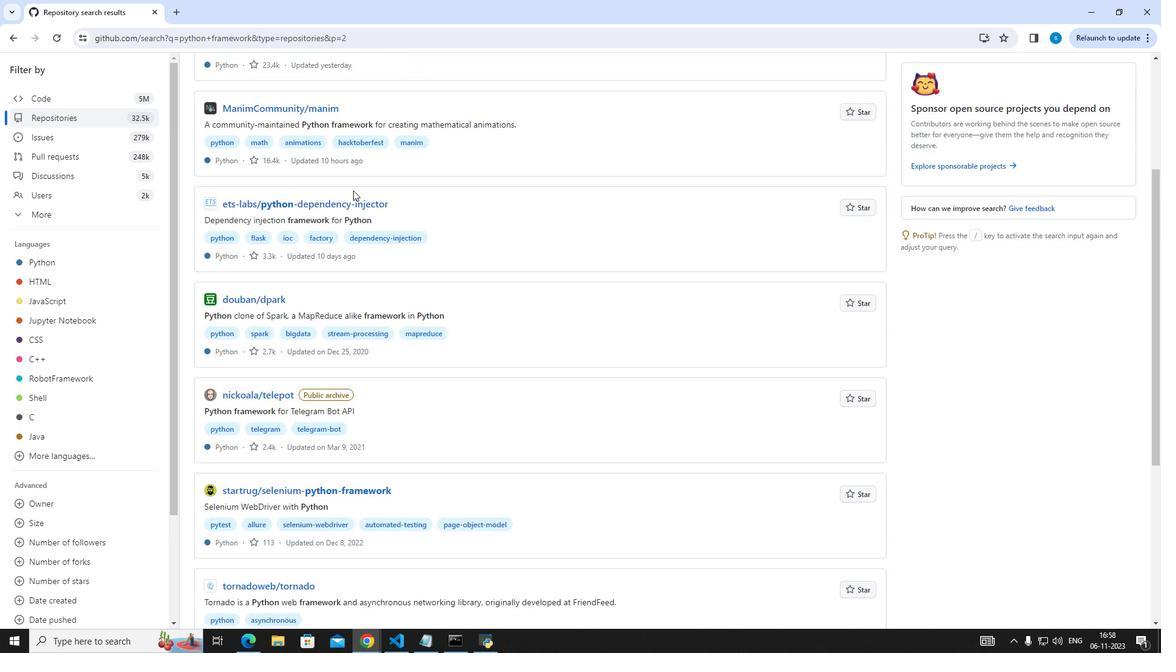 
Action: Mouse scrolled (353, 189) with delta (0, 0)
Screenshot: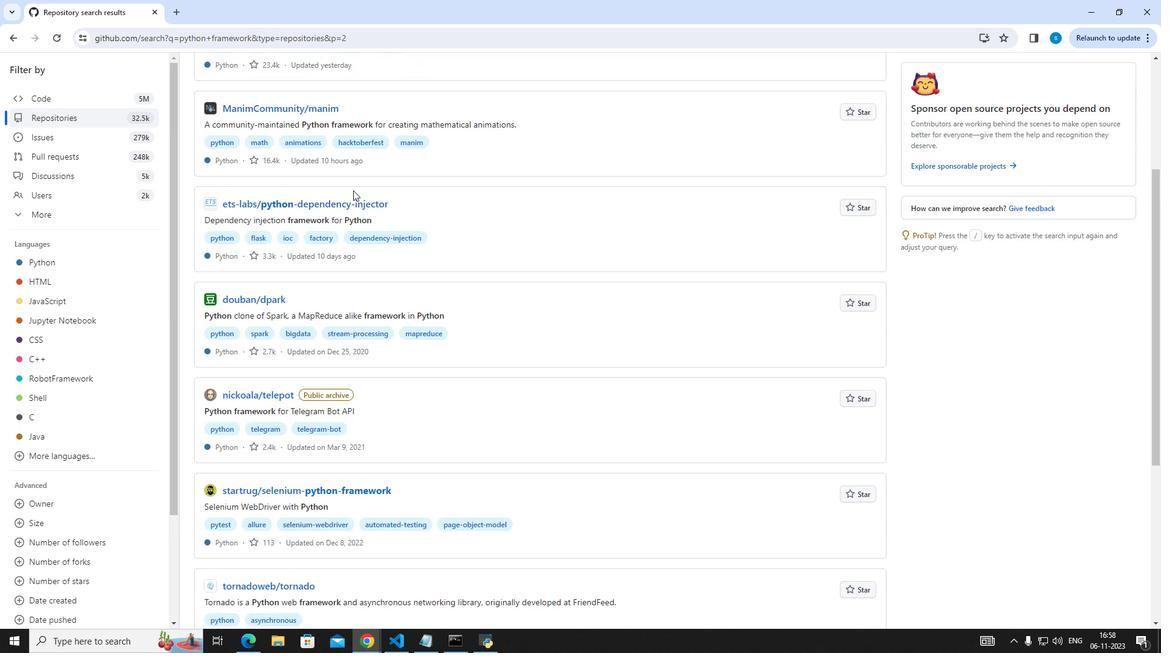 
Action: Mouse scrolled (353, 189) with delta (0, 0)
Screenshot: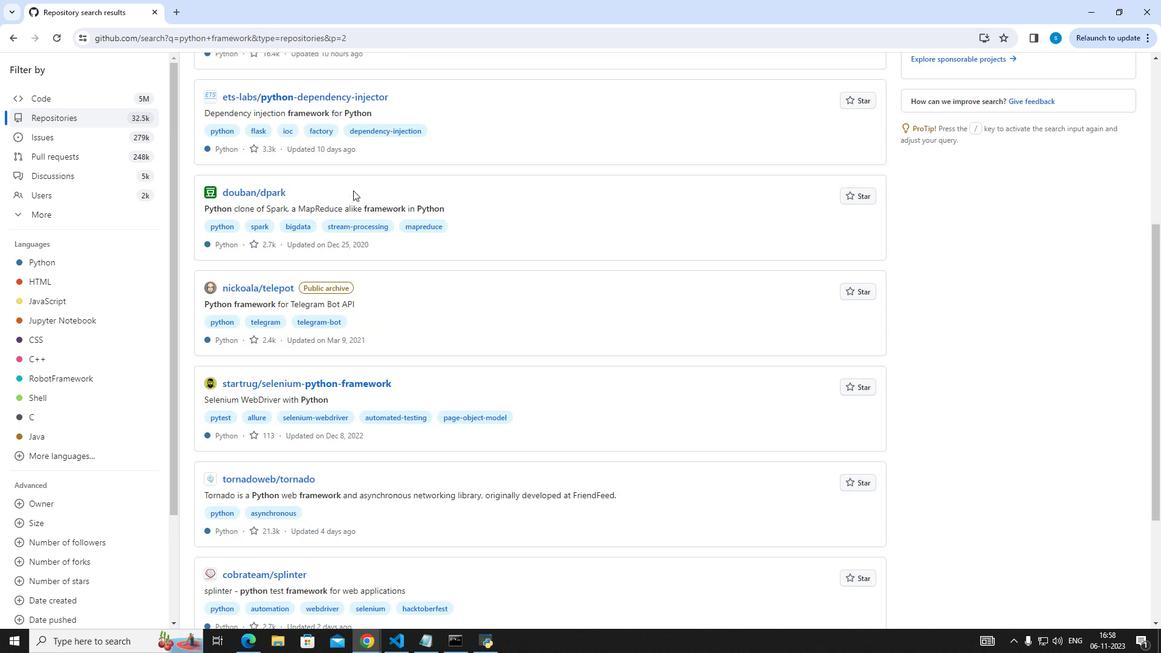 
Action: Mouse scrolled (353, 189) with delta (0, 0)
Screenshot: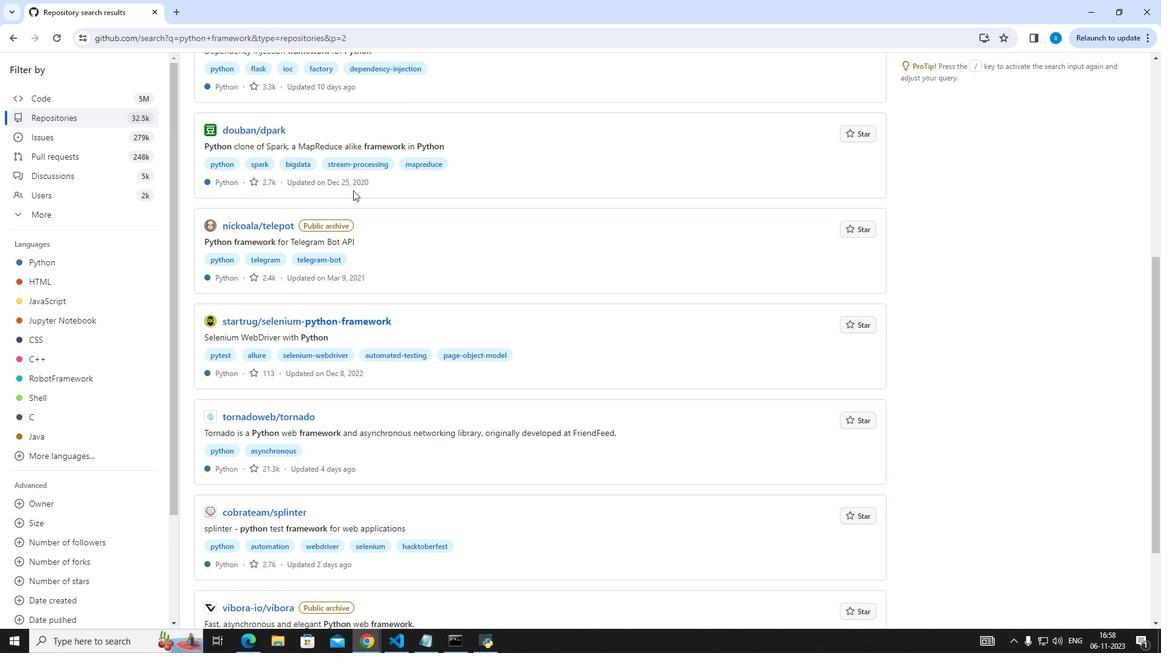 
Action: Mouse scrolled (353, 189) with delta (0, 0)
Screenshot: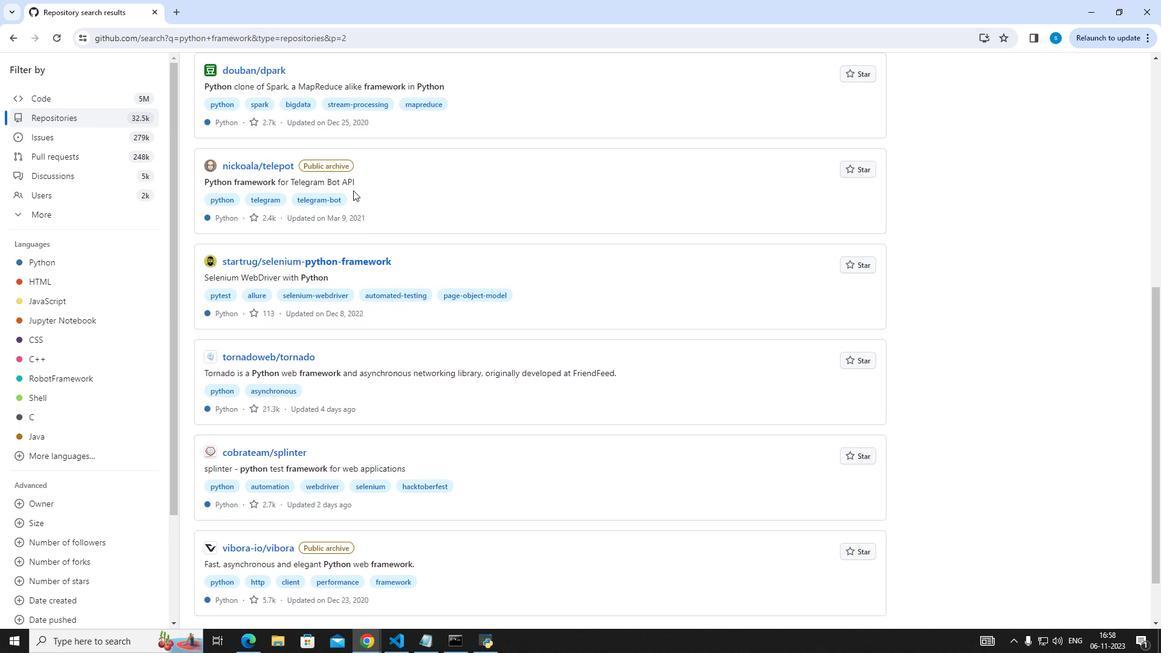 
Action: Mouse scrolled (353, 189) with delta (0, 0)
Screenshot: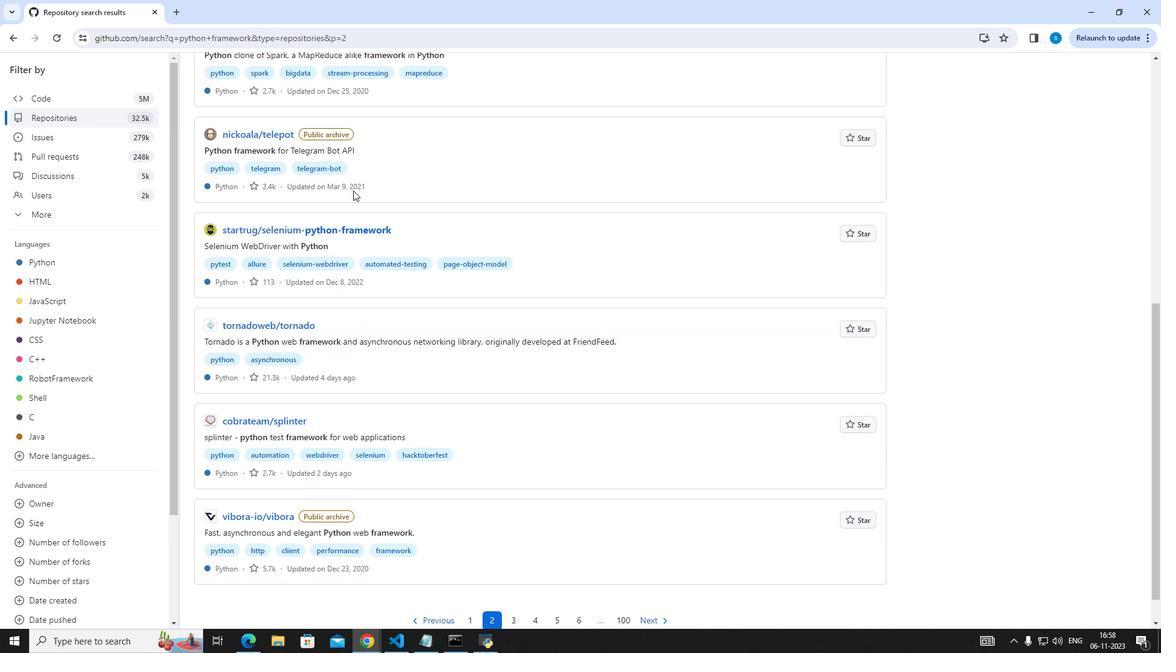 
Action: Mouse scrolled (353, 189) with delta (0, 0)
Screenshot: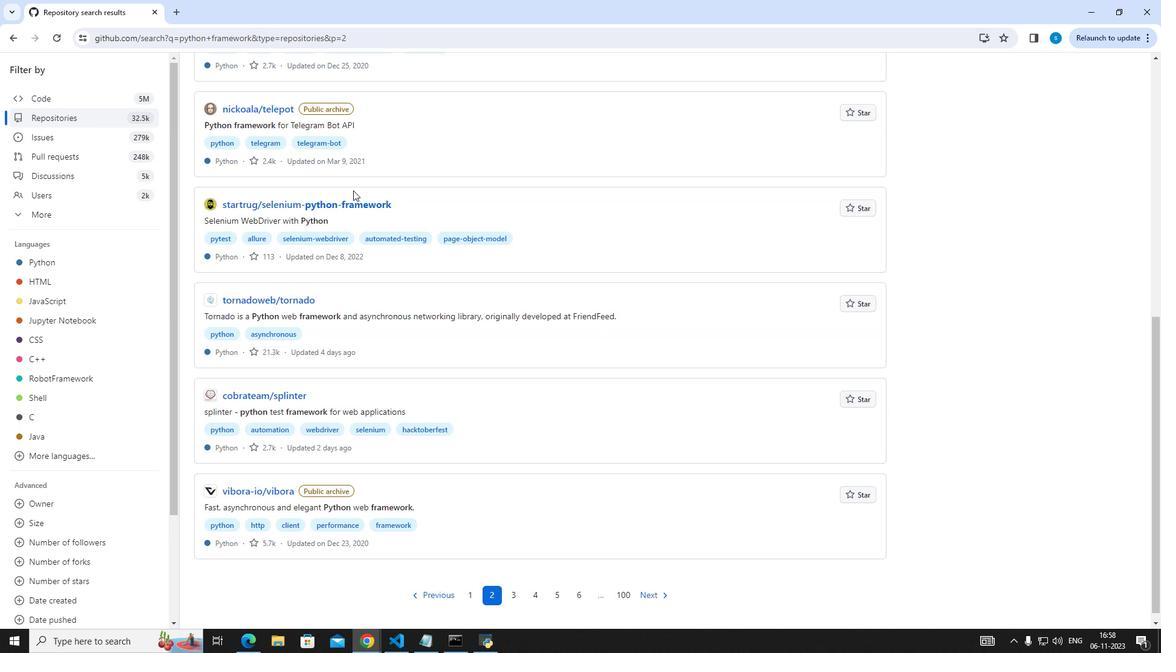 
